 Task: Find connections with filter location Fuzhou with filter topic #Advertisingandmarketingwith filter profile language French with filter current company Serum Institute of India Pvt. Ltd. with filter school Prestige Institute of Management & Research with filter industry Religious Institutions with filter service category DUI Law with filter keywords title Mortgage Loan Processor
Action: Mouse moved to (491, 71)
Screenshot: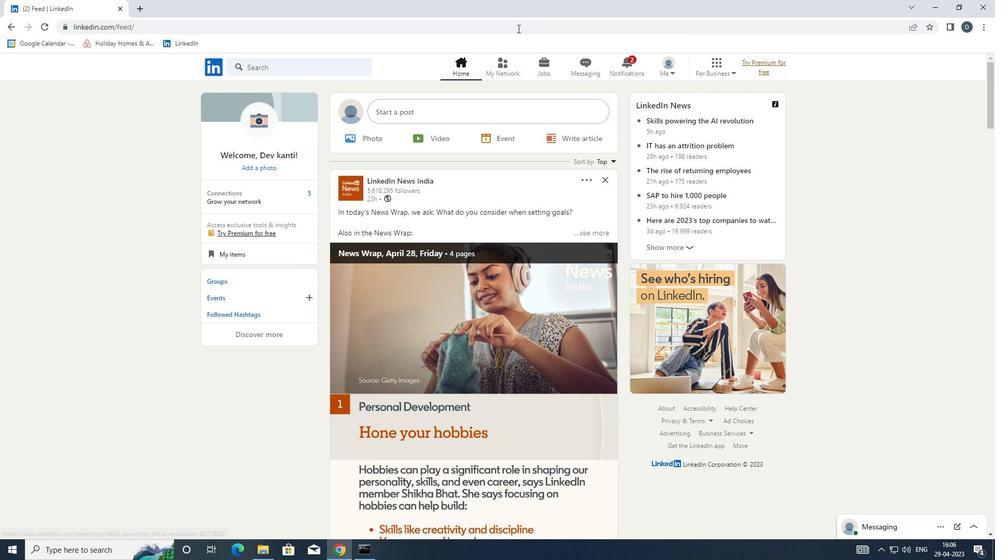
Action: Mouse pressed left at (491, 71)
Screenshot: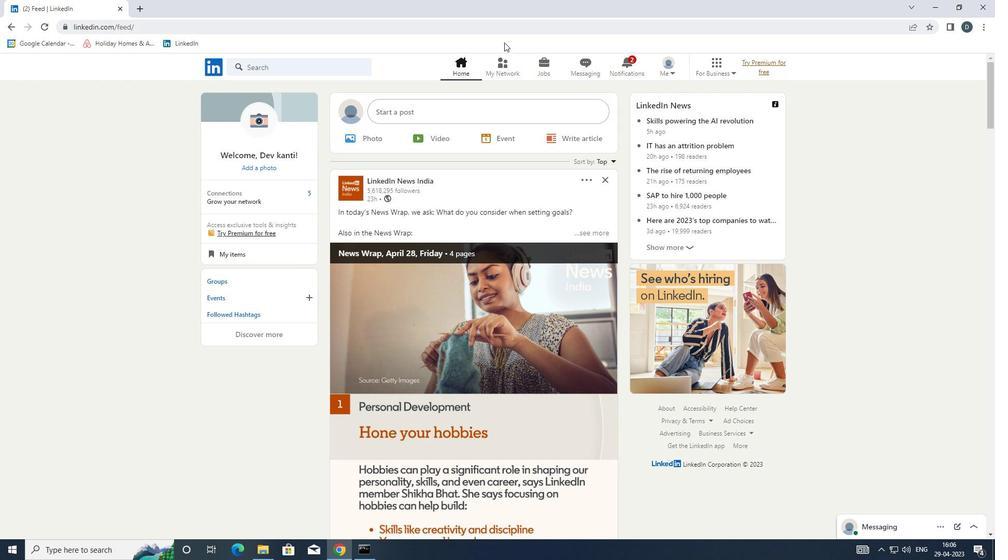 
Action: Mouse moved to (343, 126)
Screenshot: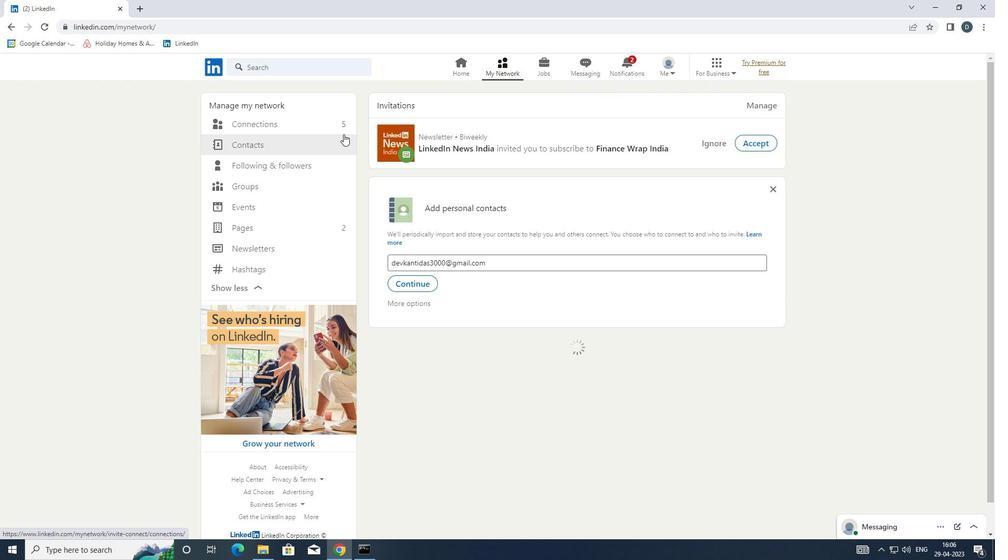 
Action: Mouse pressed left at (343, 126)
Screenshot: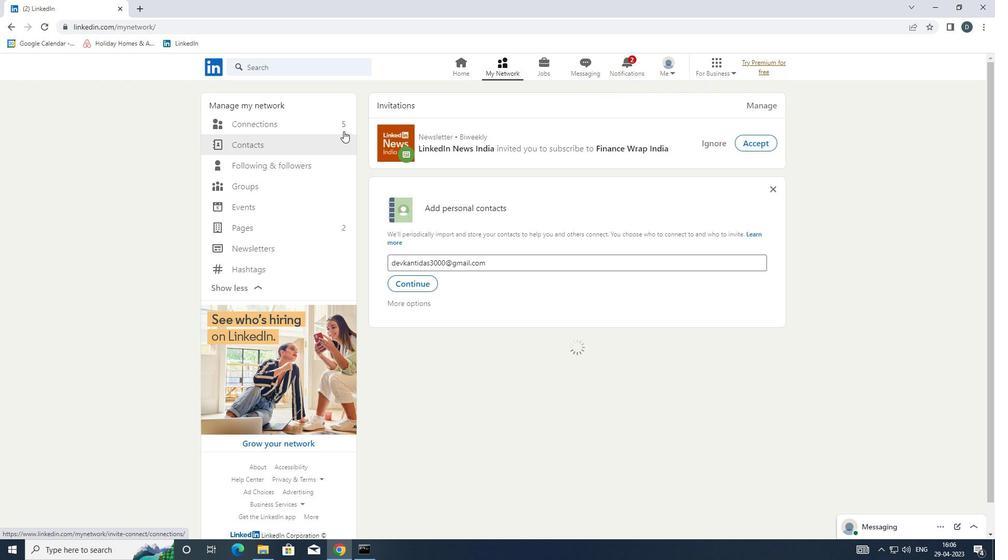 
Action: Mouse moved to (323, 124)
Screenshot: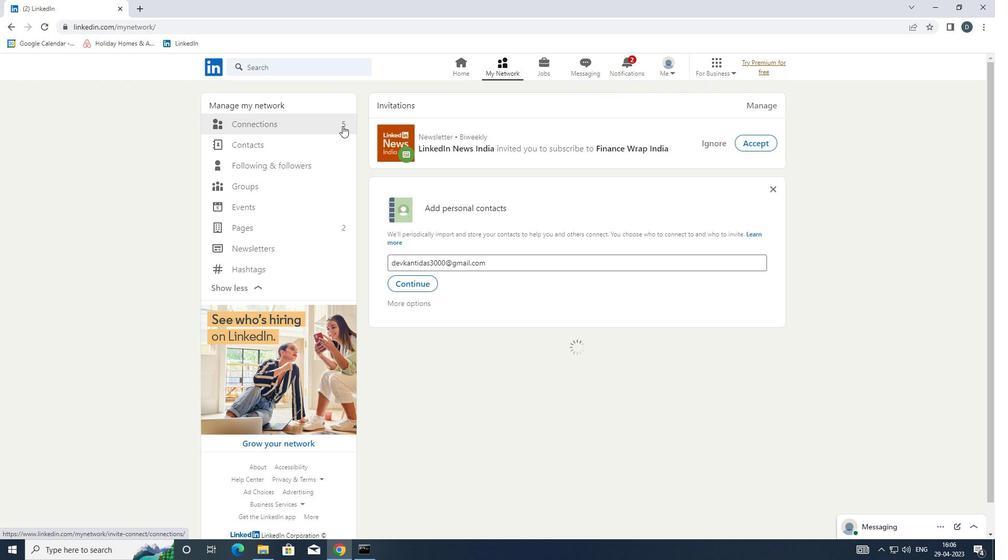 
Action: Mouse pressed left at (323, 124)
Screenshot: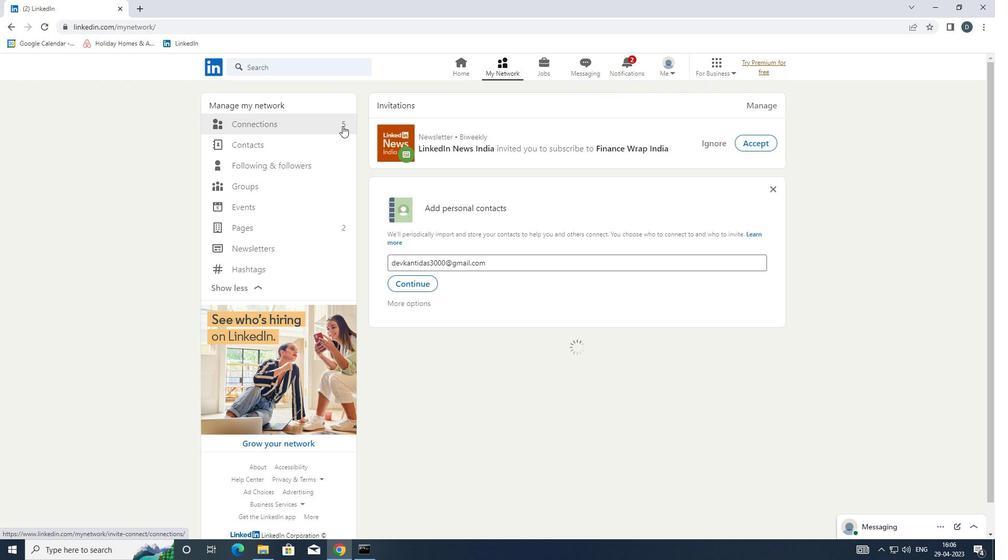
Action: Mouse moved to (569, 125)
Screenshot: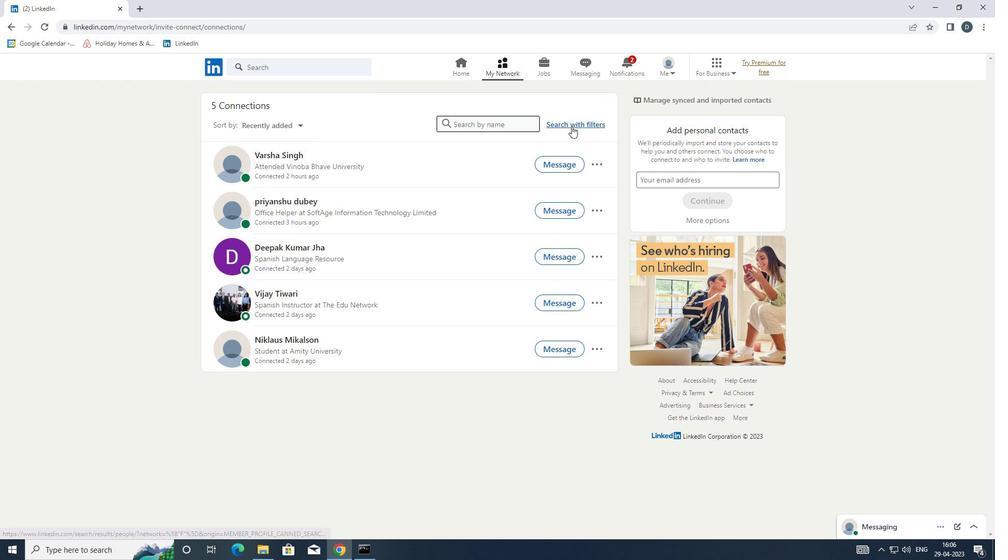 
Action: Mouse pressed left at (569, 125)
Screenshot: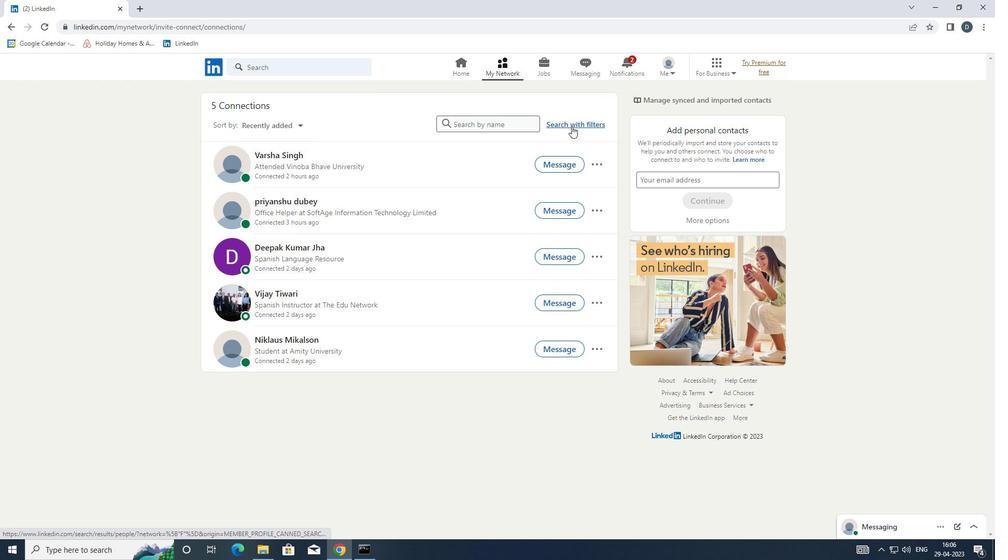 
Action: Mouse moved to (527, 92)
Screenshot: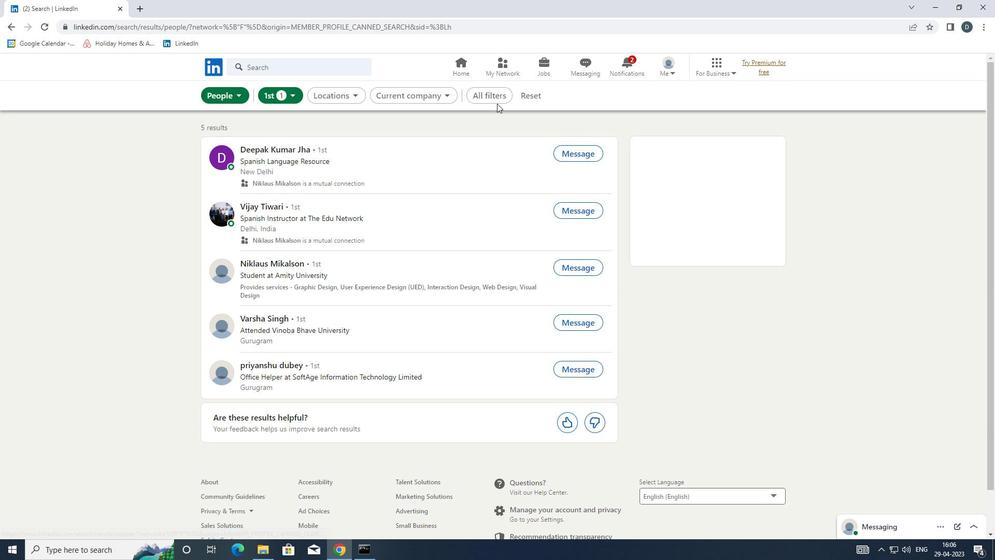 
Action: Mouse pressed left at (527, 92)
Screenshot: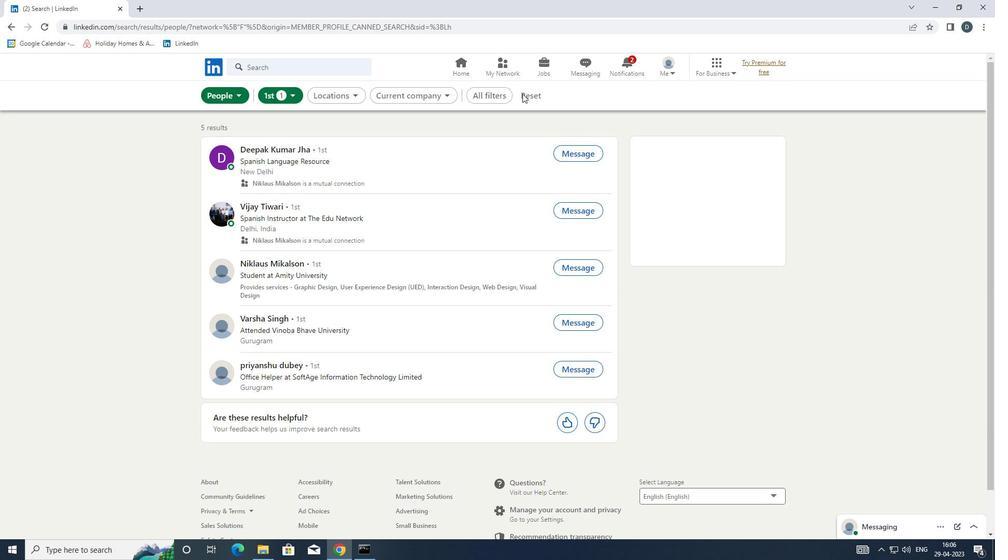 
Action: Mouse moved to (523, 93)
Screenshot: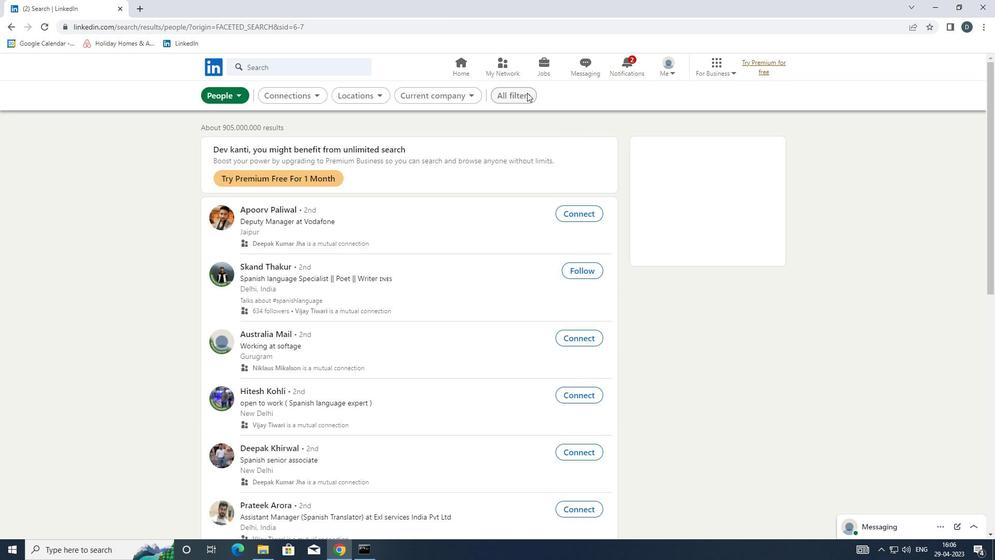 
Action: Mouse pressed left at (523, 93)
Screenshot: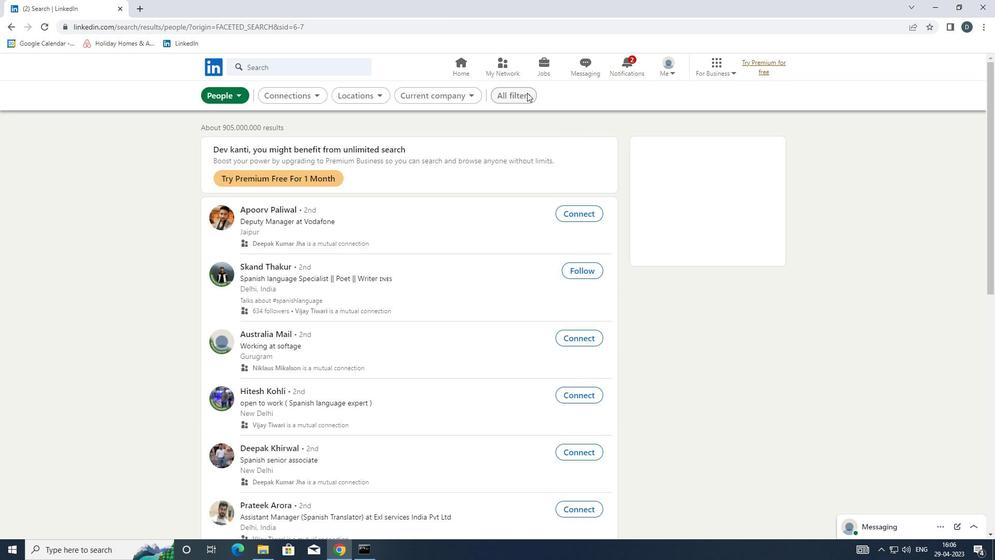 
Action: Mouse moved to (865, 275)
Screenshot: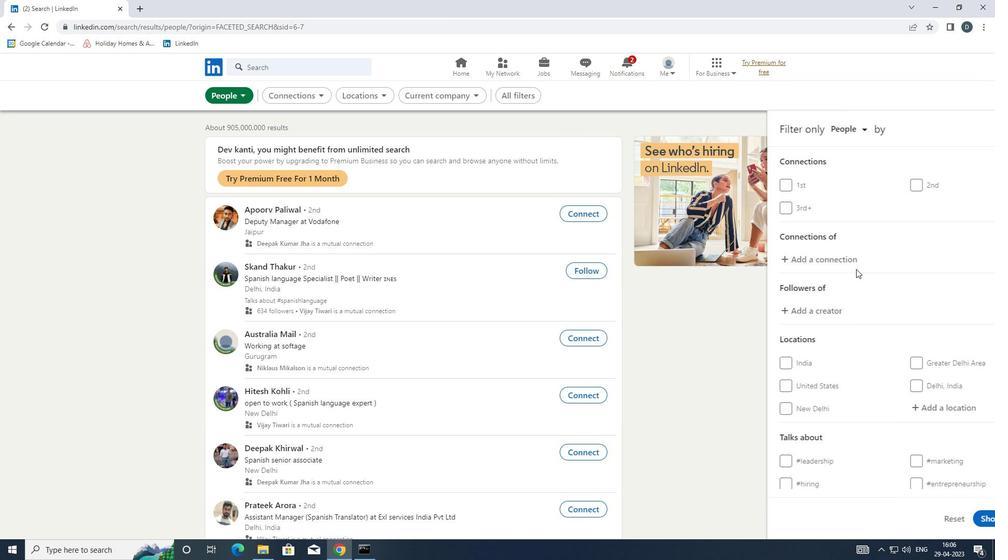 
Action: Mouse scrolled (865, 275) with delta (0, 0)
Screenshot: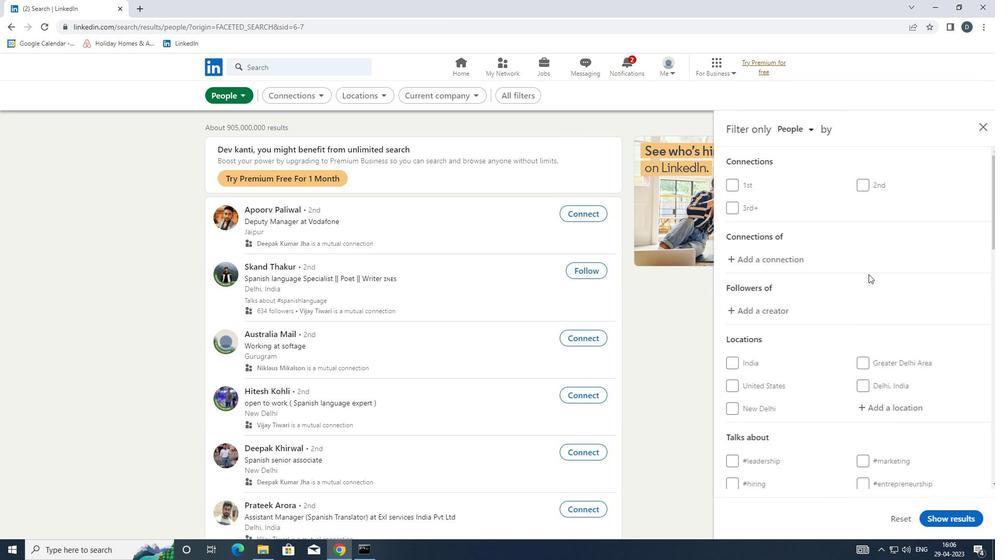 
Action: Mouse scrolled (865, 275) with delta (0, 0)
Screenshot: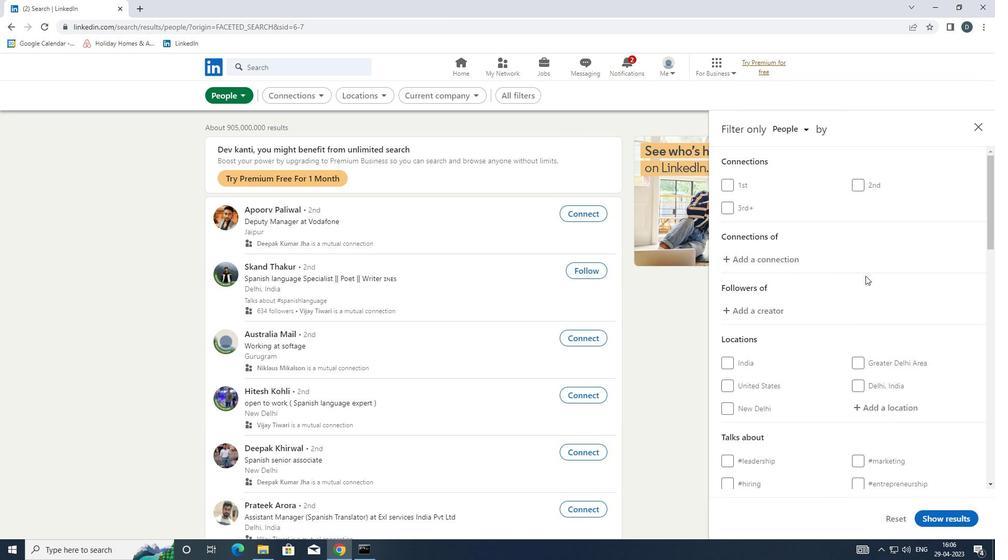 
Action: Mouse moved to (877, 301)
Screenshot: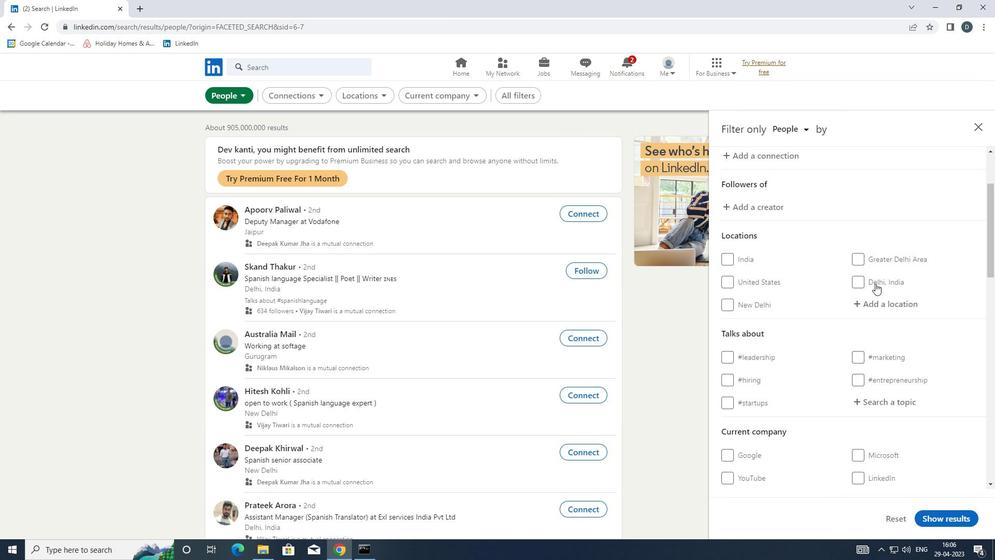 
Action: Mouse pressed left at (877, 301)
Screenshot: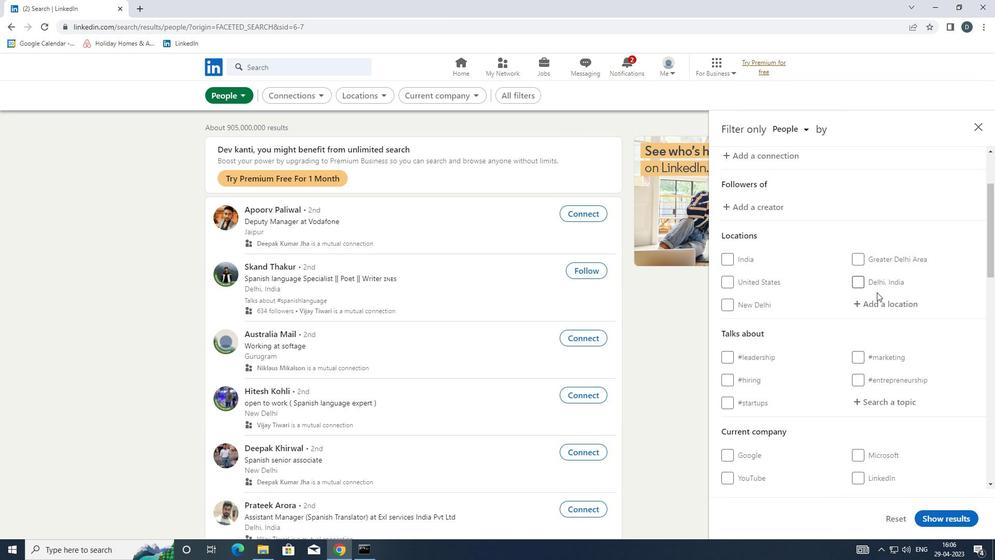 
Action: Key pressed <Key.shift_r>Fuzhou<Key.down><Key.enter>
Screenshot: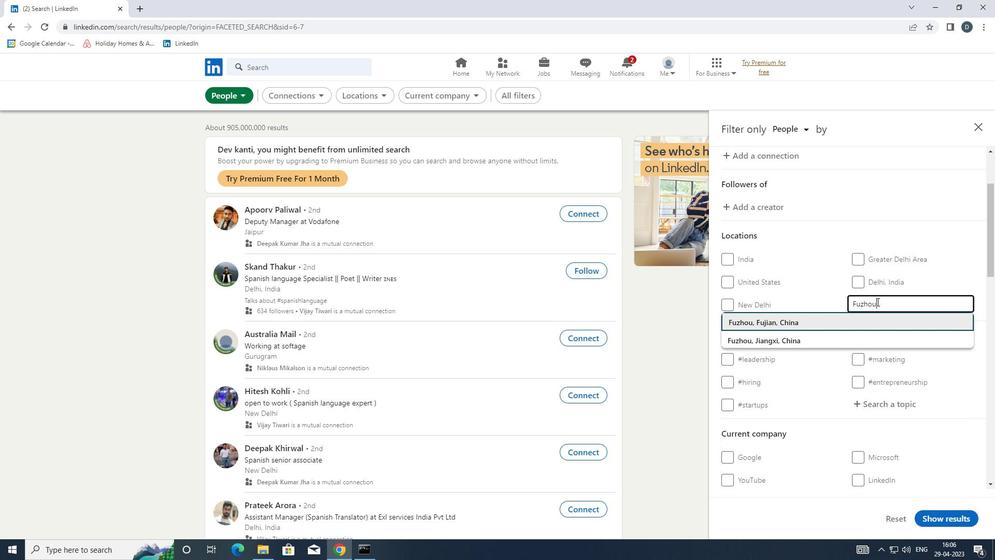 
Action: Mouse moved to (877, 309)
Screenshot: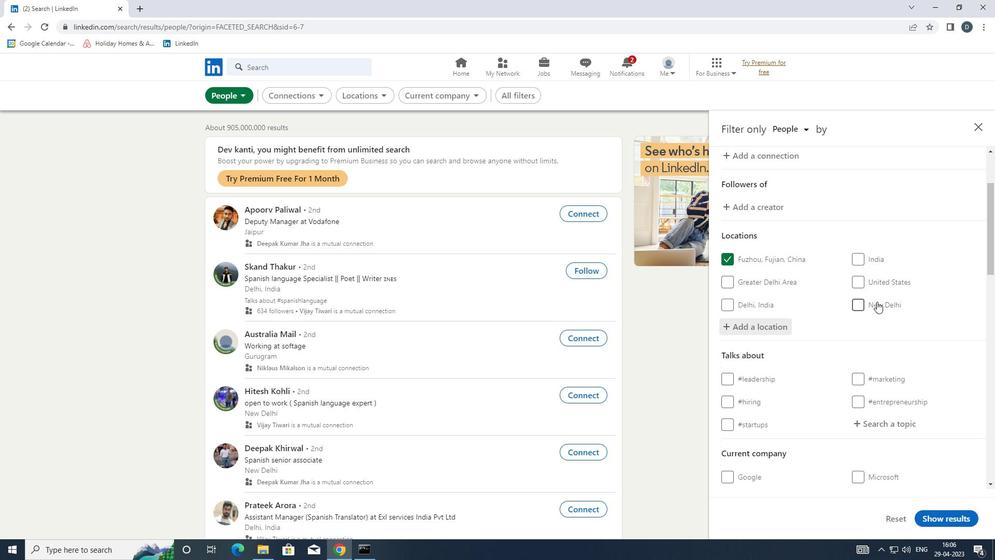 
Action: Mouse scrolled (877, 309) with delta (0, 0)
Screenshot: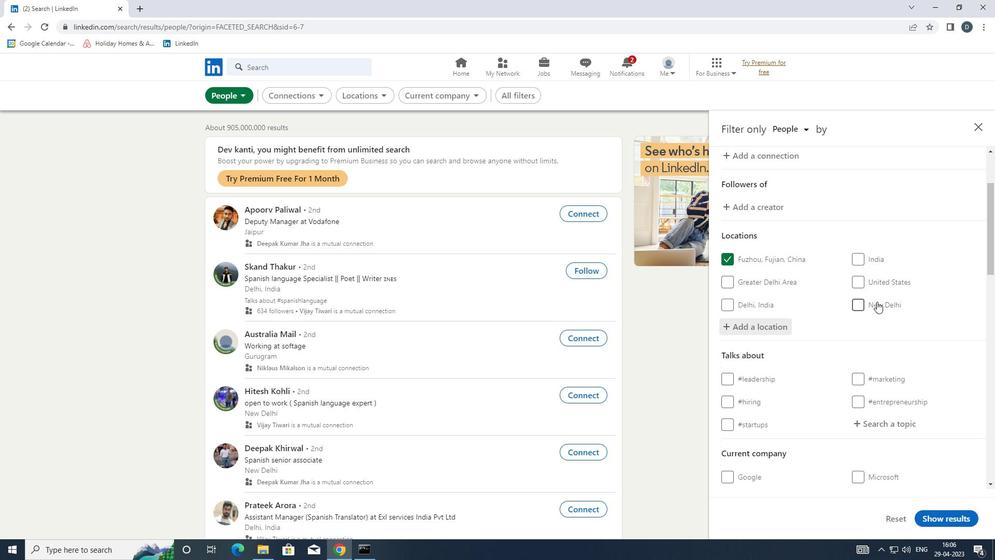 
Action: Mouse moved to (878, 311)
Screenshot: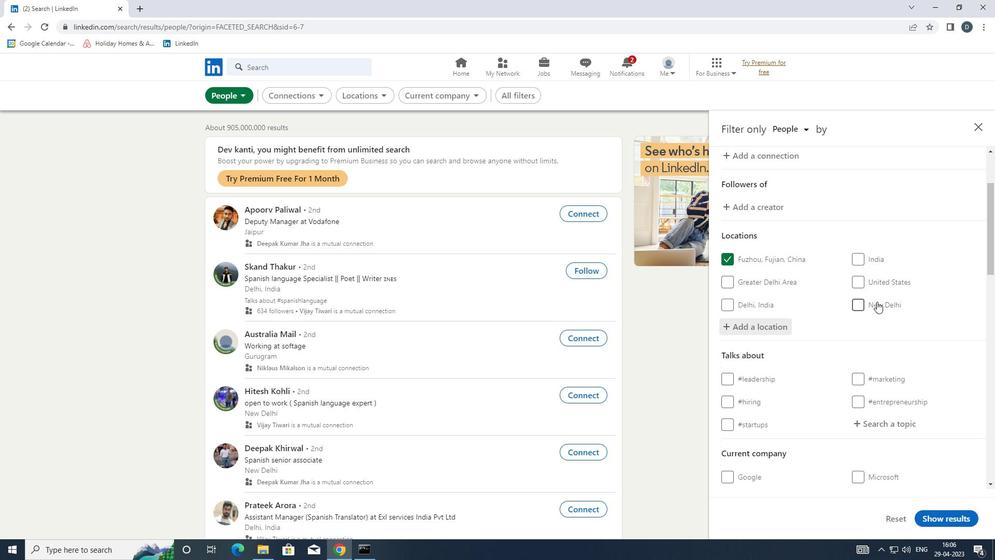 
Action: Mouse scrolled (878, 310) with delta (0, 0)
Screenshot: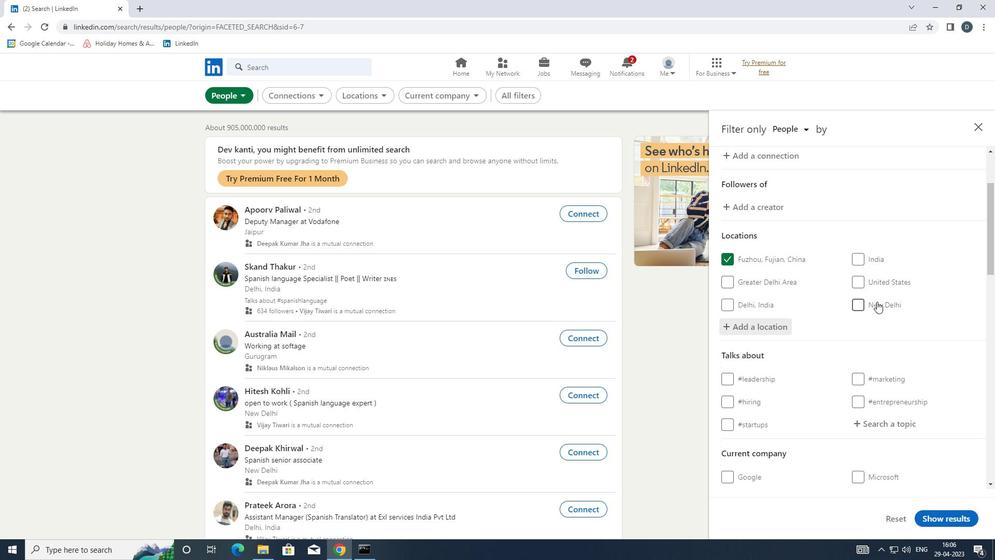 
Action: Mouse moved to (871, 319)
Screenshot: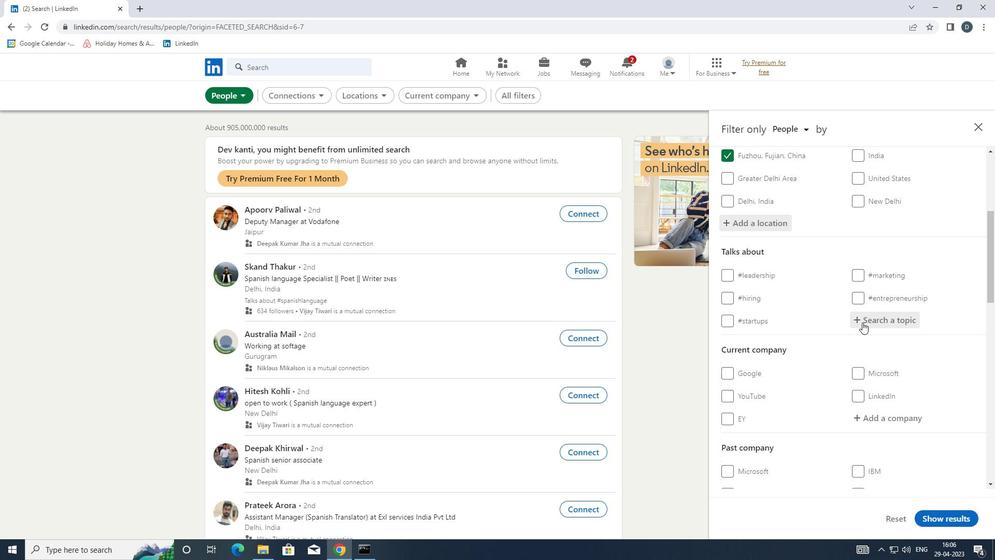 
Action: Mouse pressed left at (871, 319)
Screenshot: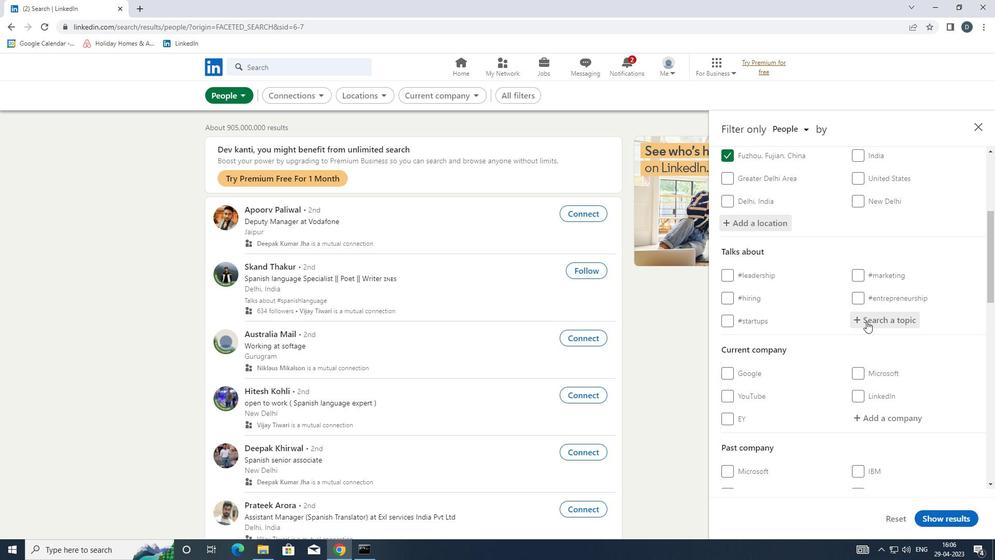 
Action: Key pressed <Key.shift>#<Key.shift>ADVERTISN<Key.backspace>INGANDMARKETING
Screenshot: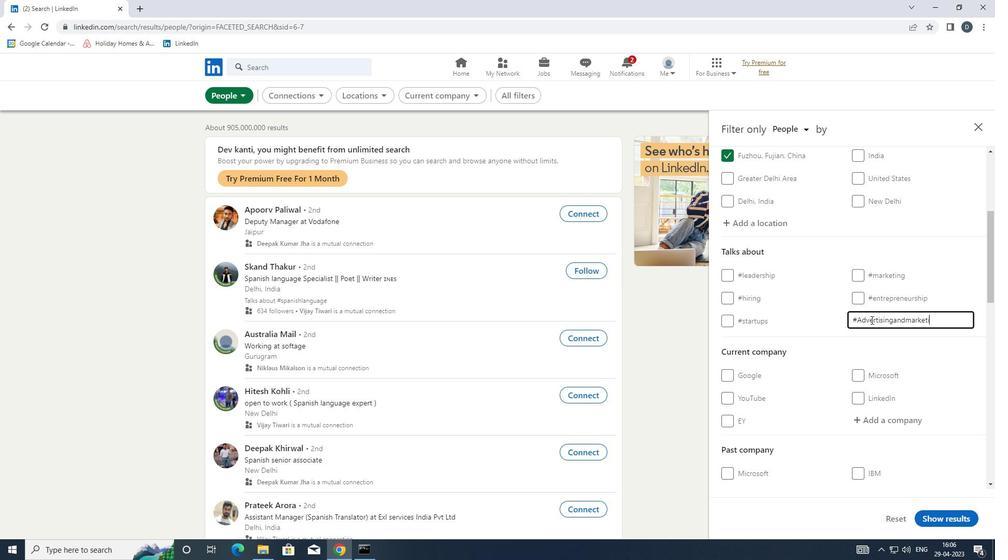 
Action: Mouse moved to (885, 274)
Screenshot: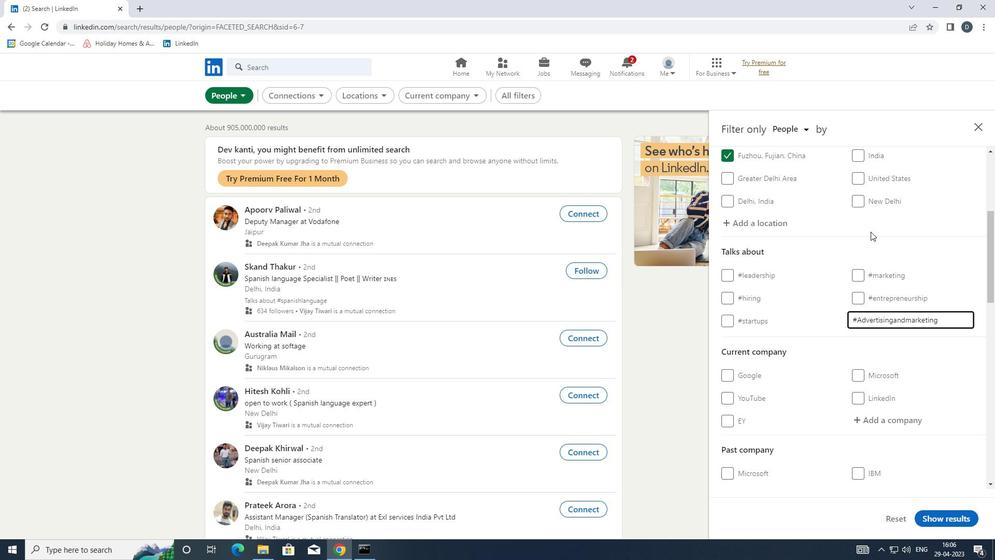 
Action: Mouse scrolled (885, 273) with delta (0, 0)
Screenshot: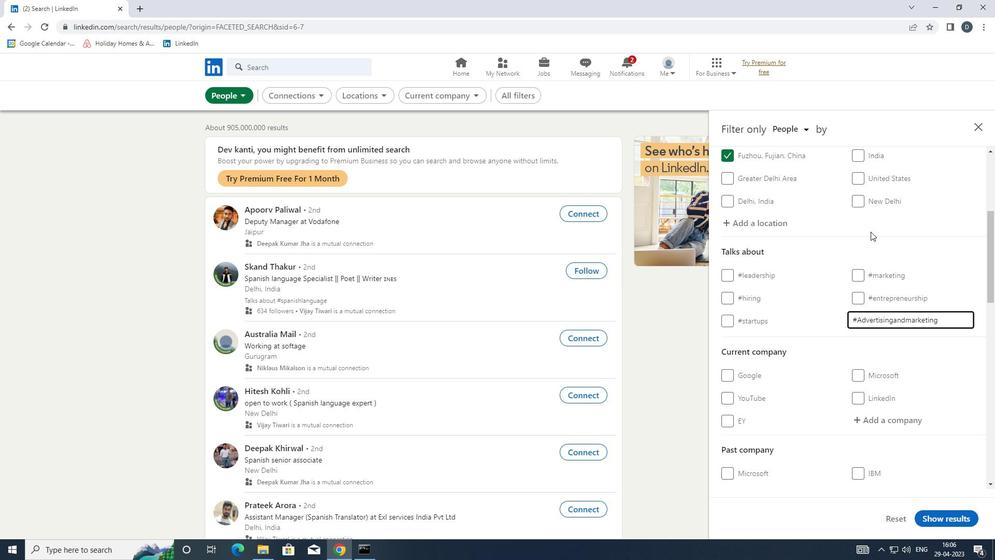 
Action: Mouse moved to (888, 285)
Screenshot: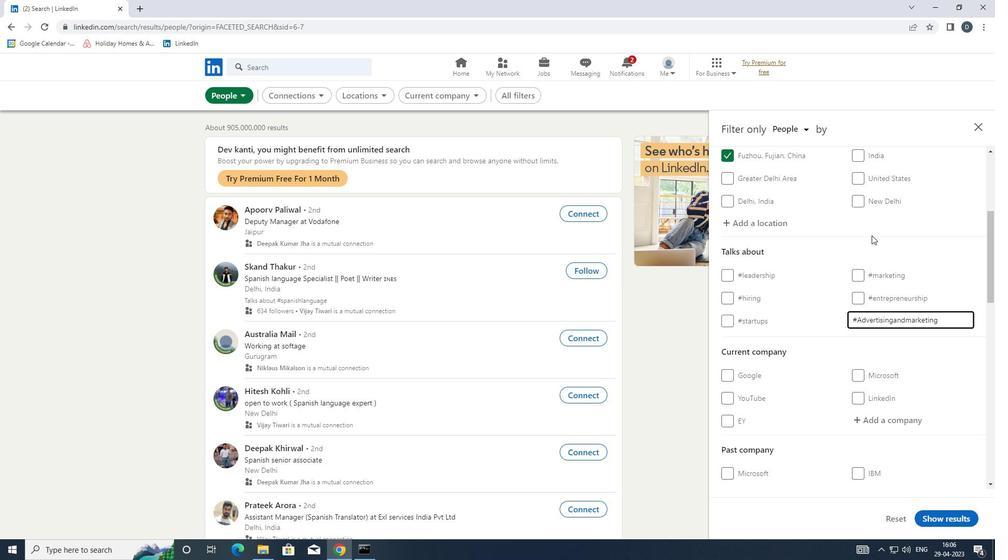 
Action: Mouse scrolled (888, 285) with delta (0, 0)
Screenshot: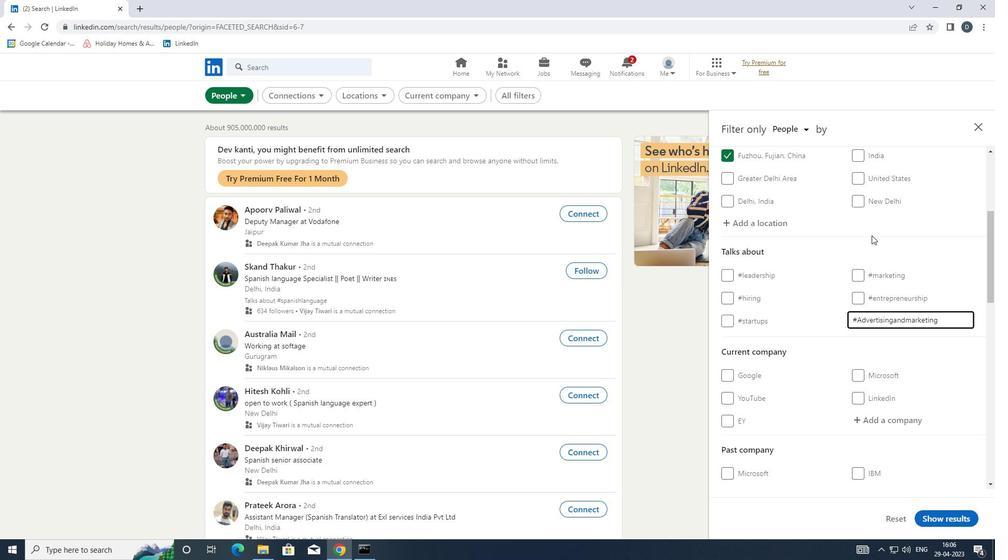 
Action: Mouse moved to (889, 288)
Screenshot: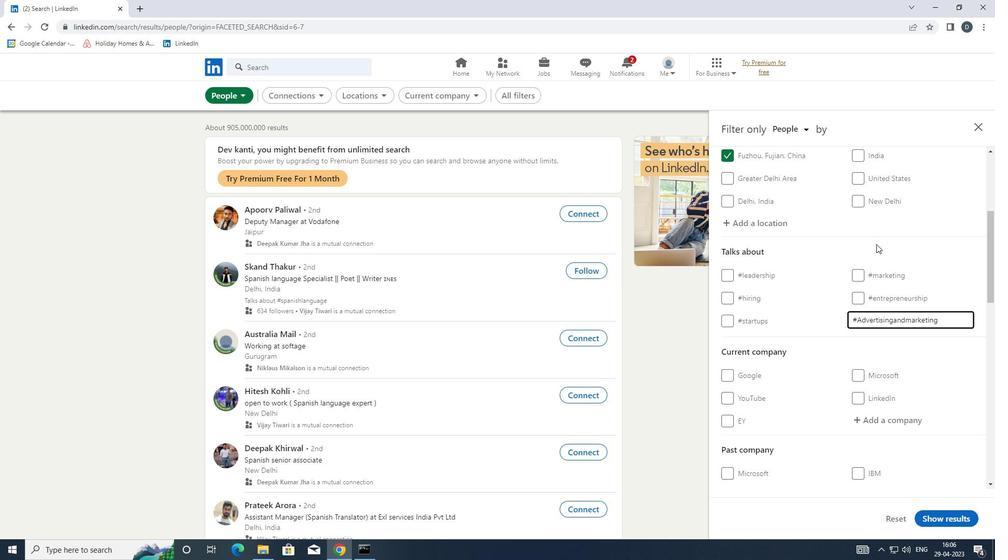 
Action: Mouse scrolled (889, 288) with delta (0, 0)
Screenshot: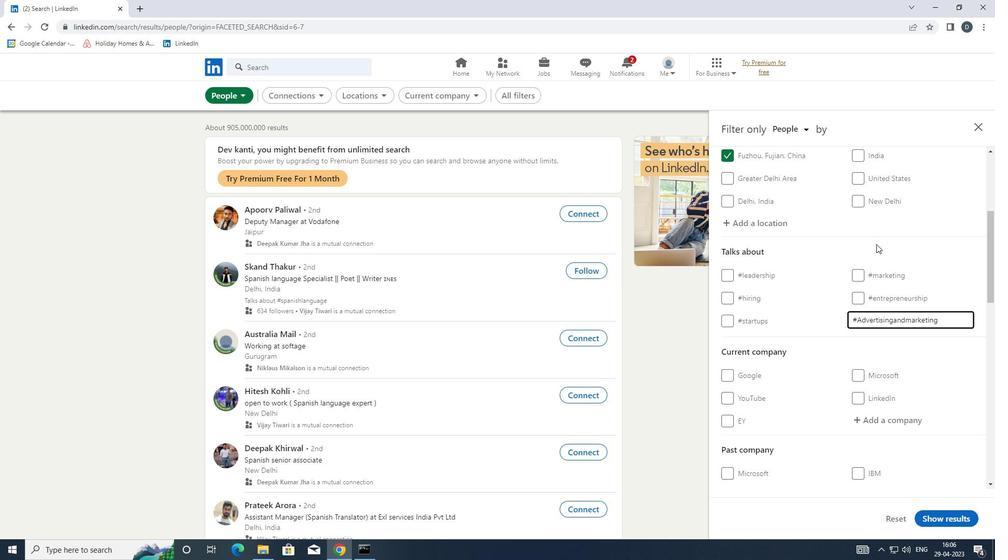 
Action: Mouse moved to (890, 288)
Screenshot: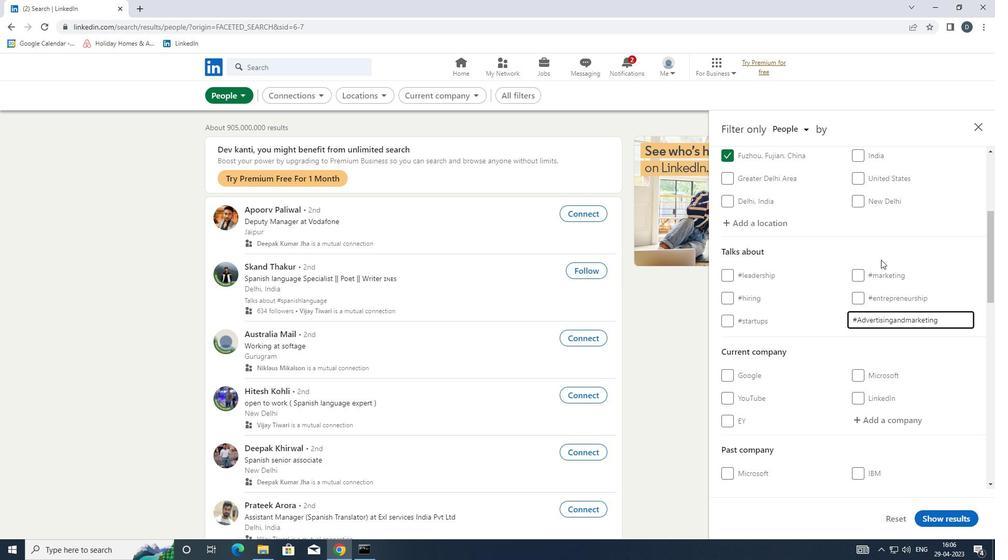 
Action: Mouse scrolled (890, 288) with delta (0, 0)
Screenshot: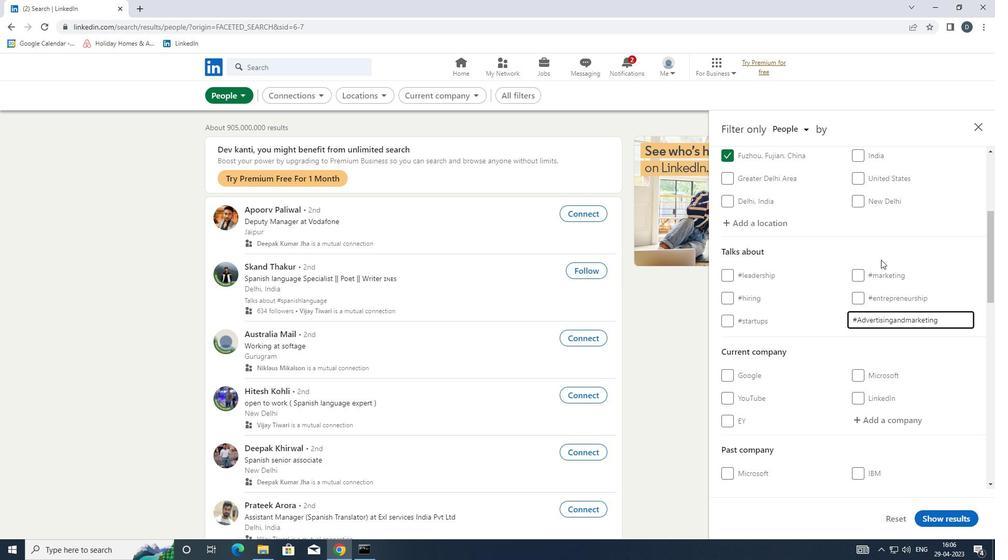 
Action: Mouse scrolled (890, 288) with delta (0, 0)
Screenshot: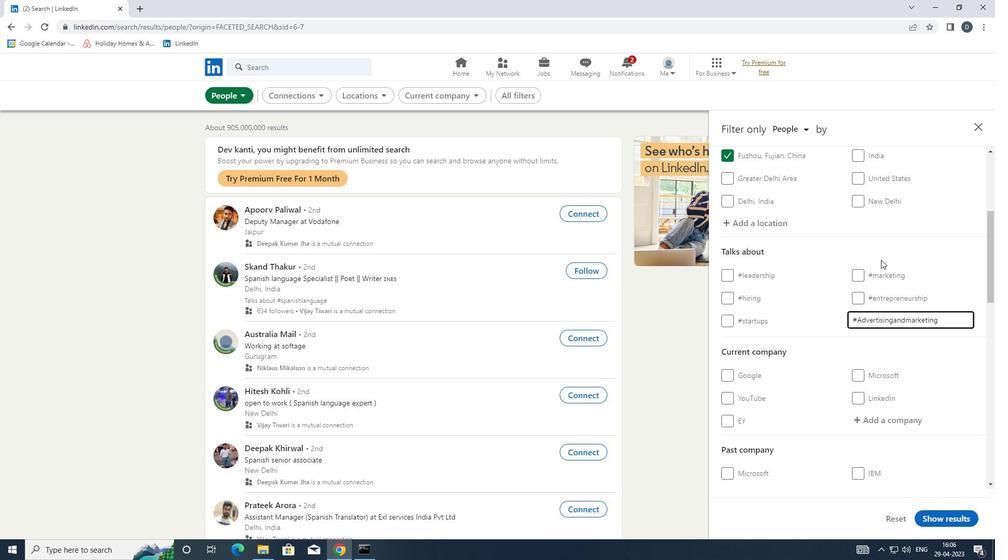 
Action: Mouse moved to (890, 289)
Screenshot: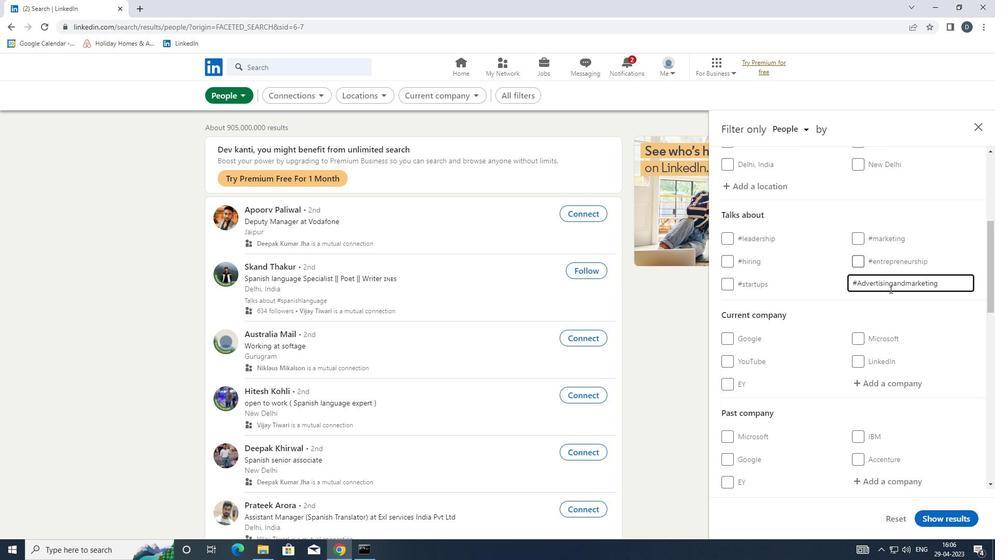 
Action: Mouse scrolled (890, 289) with delta (0, 0)
Screenshot: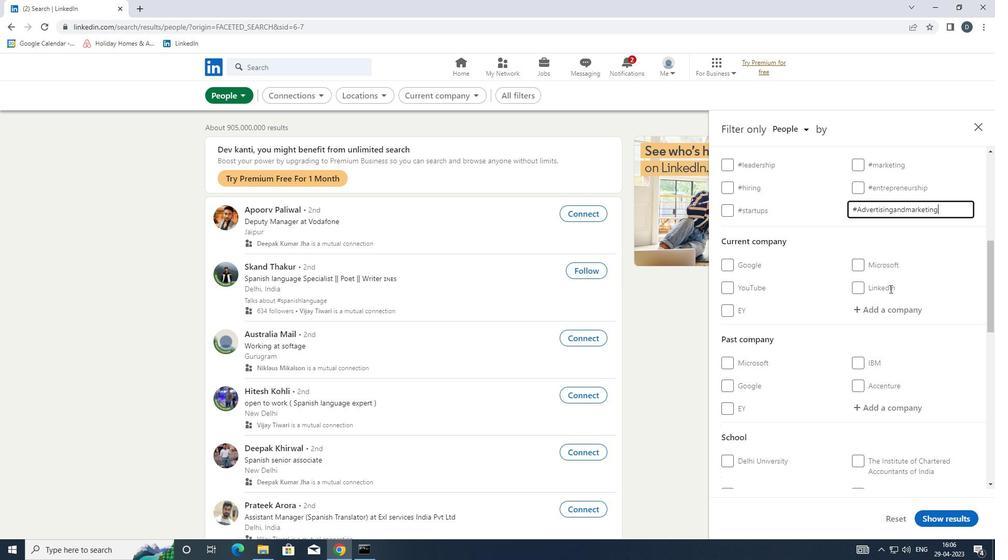 
Action: Mouse scrolled (890, 289) with delta (0, 0)
Screenshot: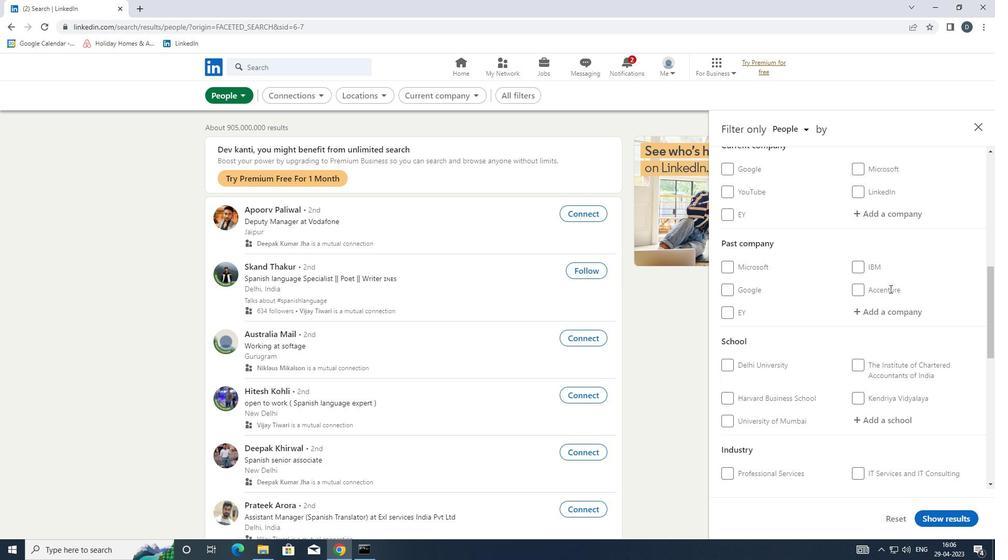 
Action: Mouse scrolled (890, 289) with delta (0, 0)
Screenshot: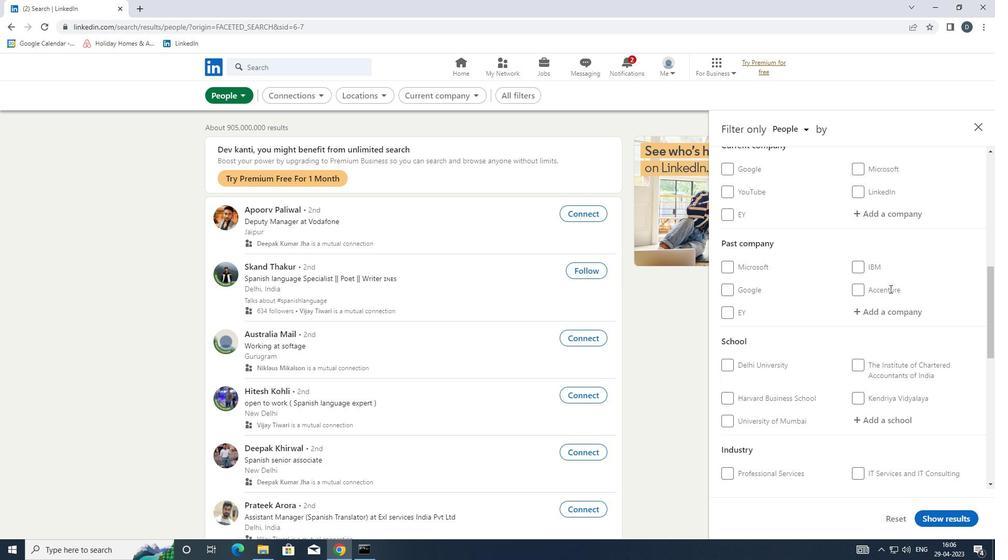 
Action: Mouse scrolled (890, 289) with delta (0, 0)
Screenshot: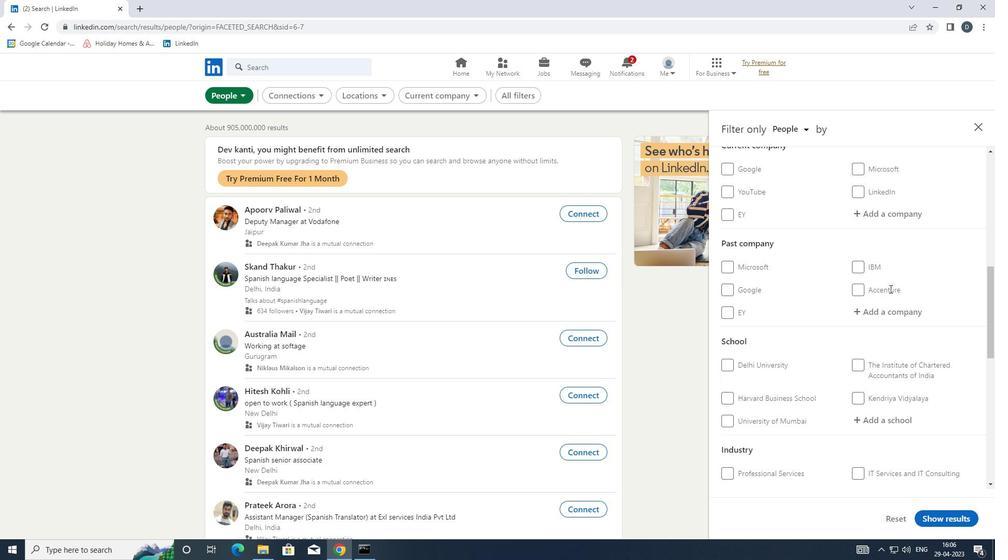 
Action: Mouse moved to (888, 292)
Screenshot: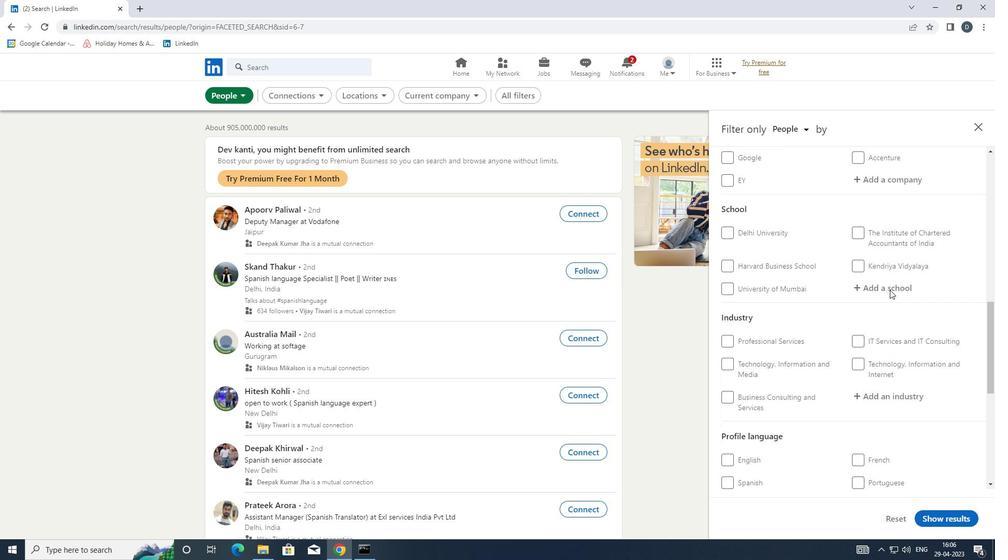 
Action: Mouse scrolled (888, 291) with delta (0, 0)
Screenshot: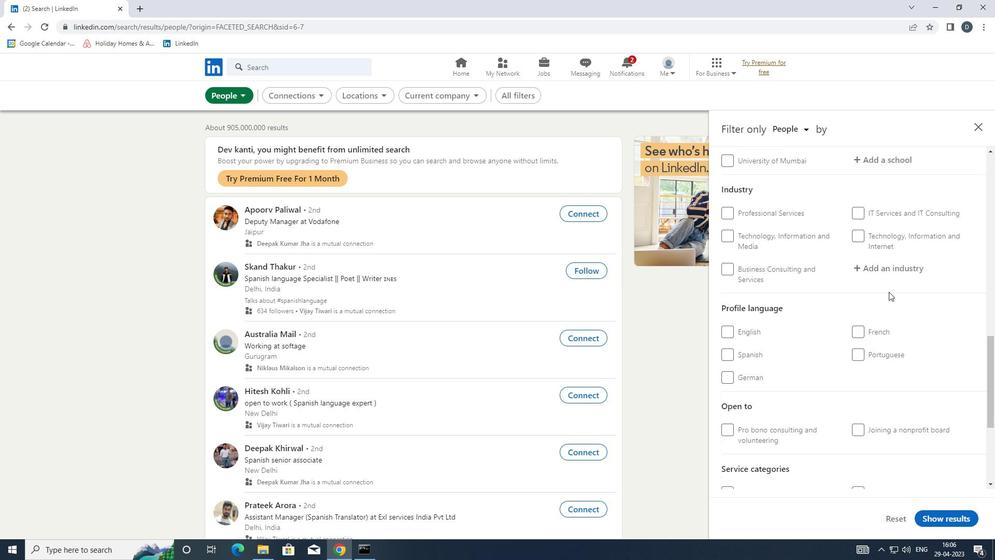 
Action: Mouse scrolled (888, 291) with delta (0, 0)
Screenshot: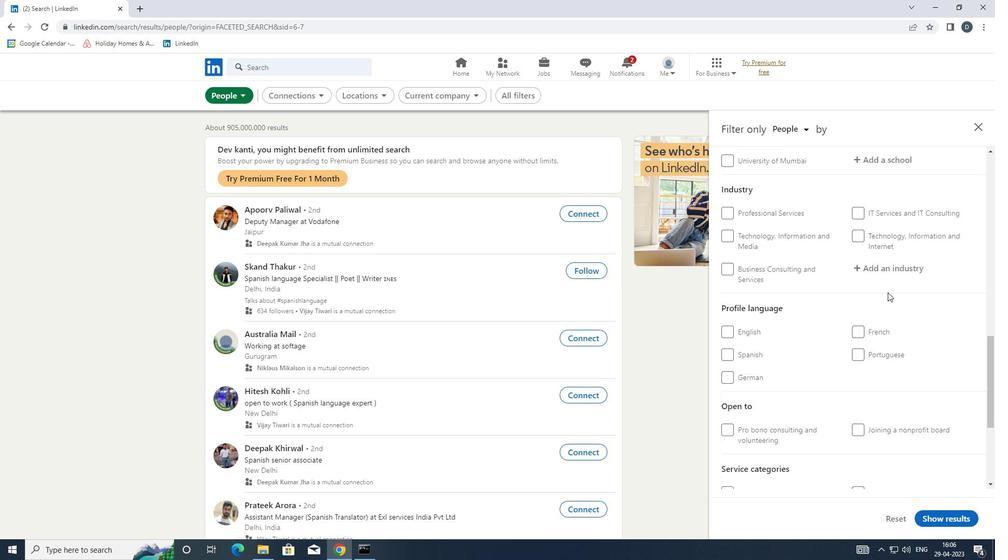 
Action: Mouse moved to (876, 228)
Screenshot: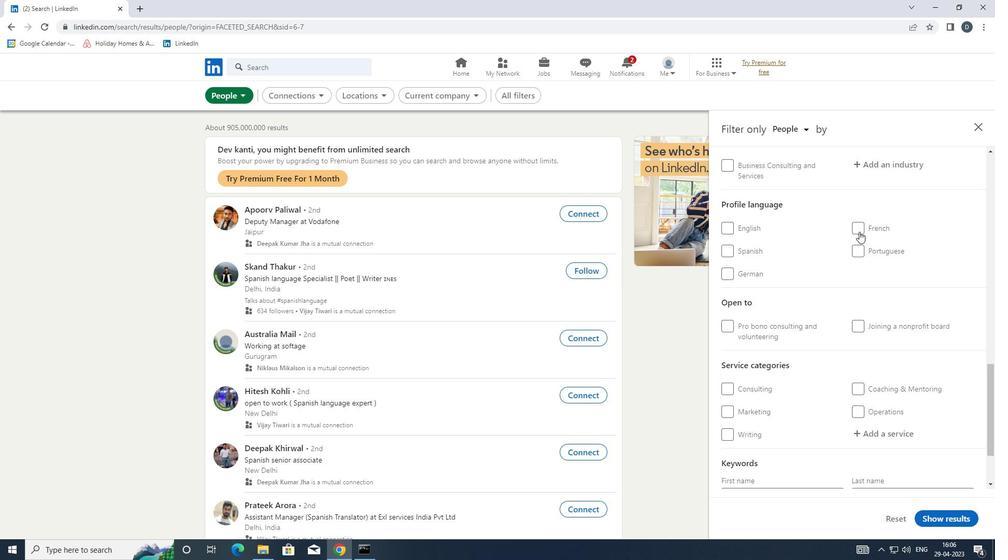 
Action: Mouse pressed left at (876, 228)
Screenshot: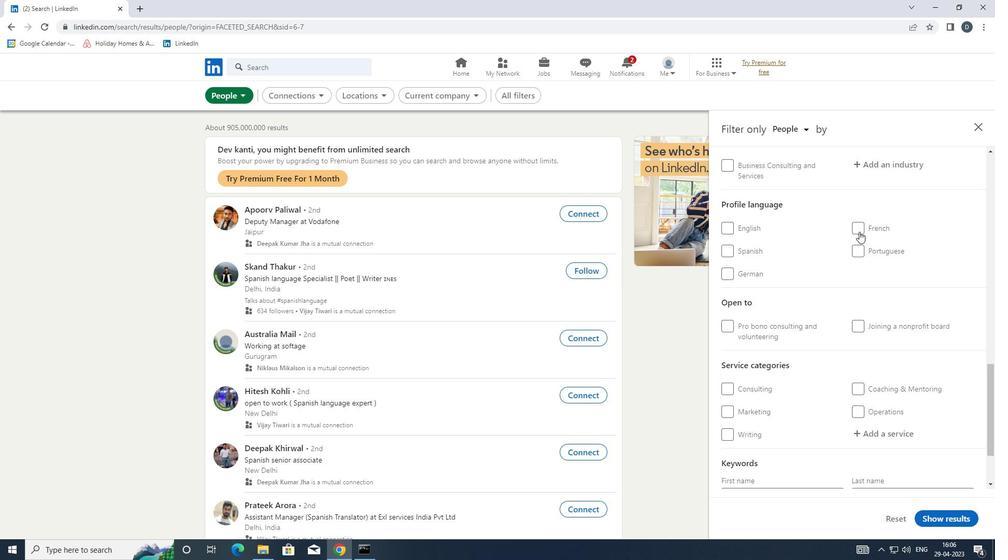 
Action: Mouse moved to (866, 236)
Screenshot: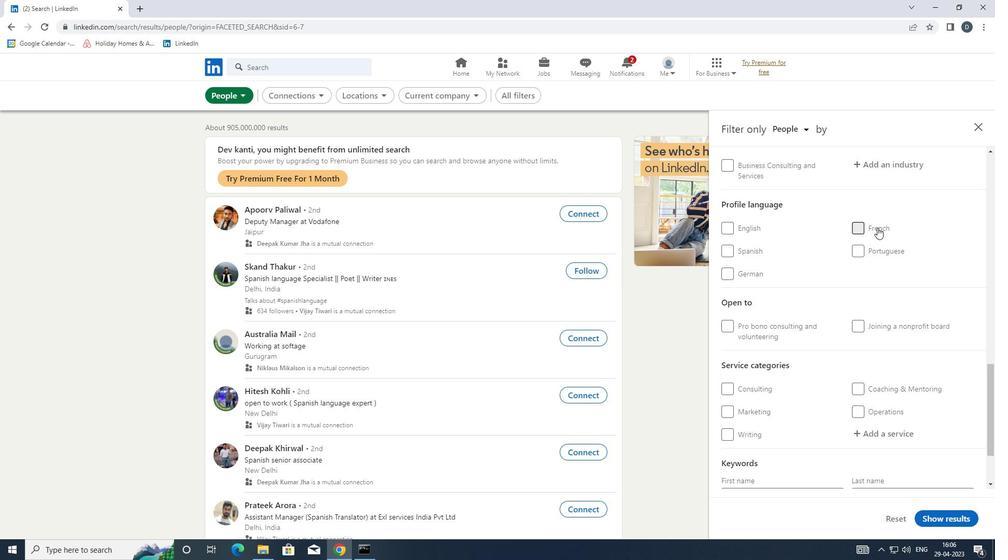 
Action: Mouse scrolled (866, 237) with delta (0, 0)
Screenshot: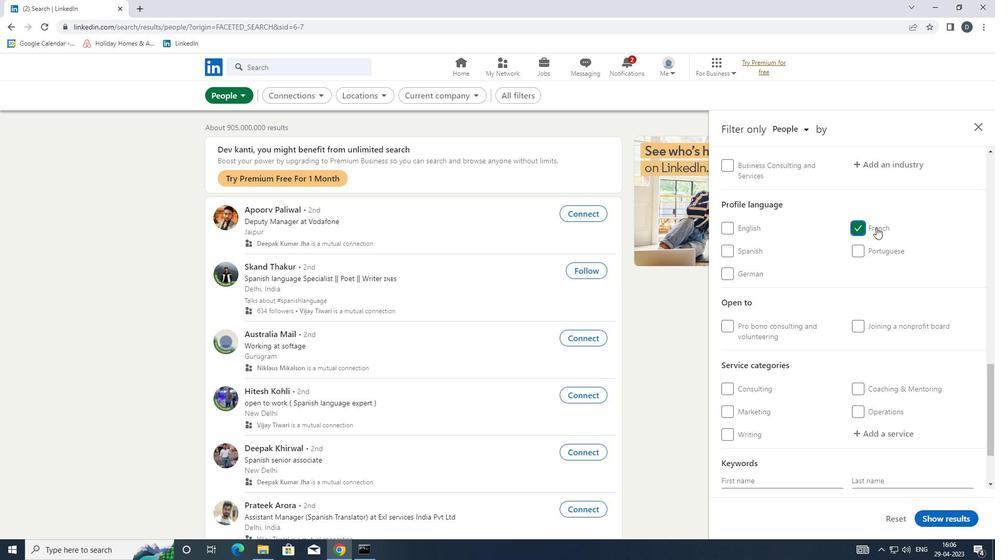 
Action: Mouse scrolled (866, 237) with delta (0, 0)
Screenshot: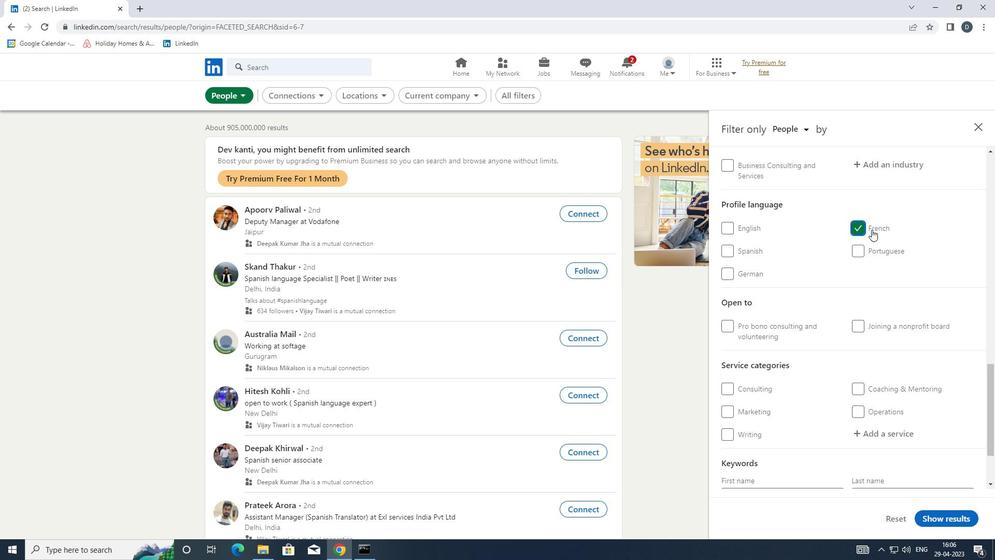 
Action: Mouse scrolled (866, 237) with delta (0, 0)
Screenshot: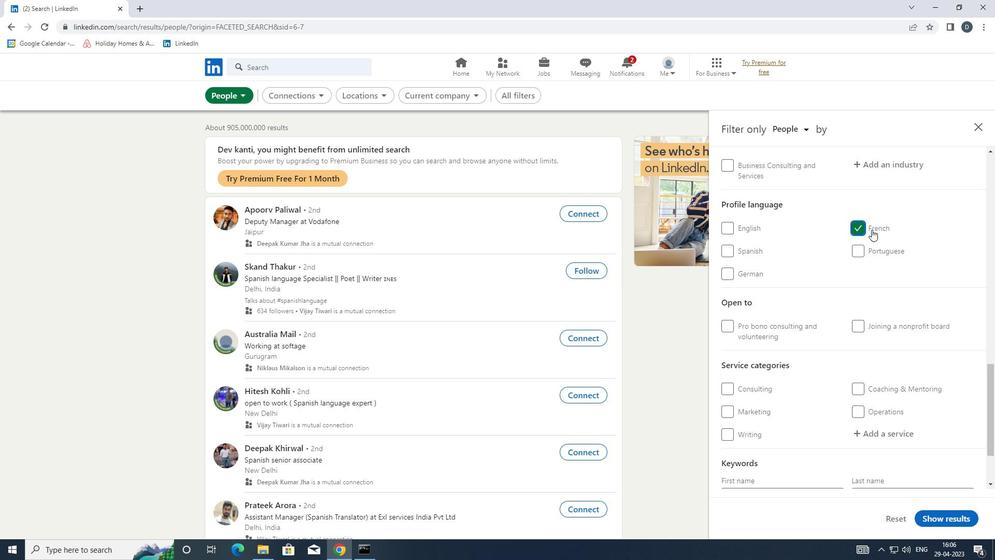
Action: Mouse scrolled (866, 237) with delta (0, 0)
Screenshot: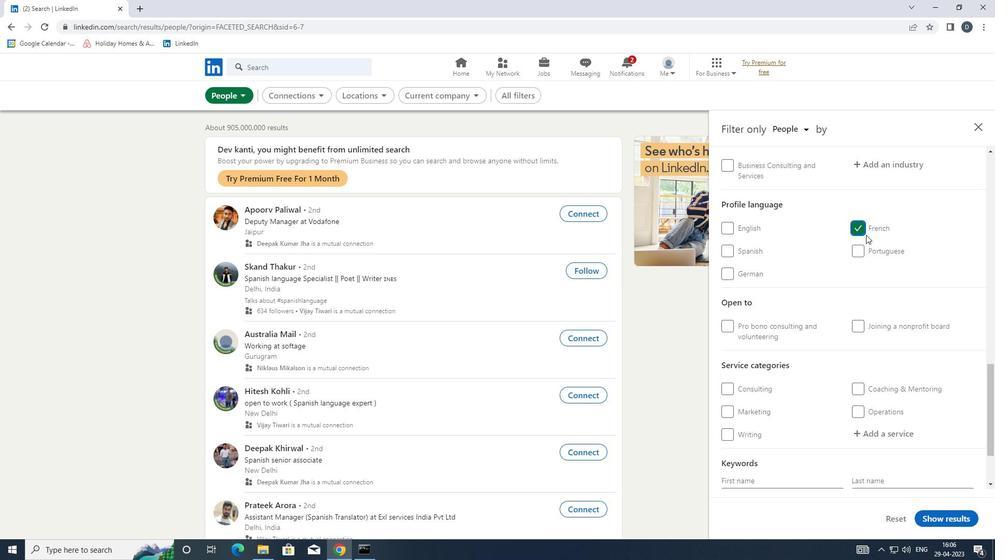
Action: Mouse scrolled (866, 237) with delta (0, 0)
Screenshot: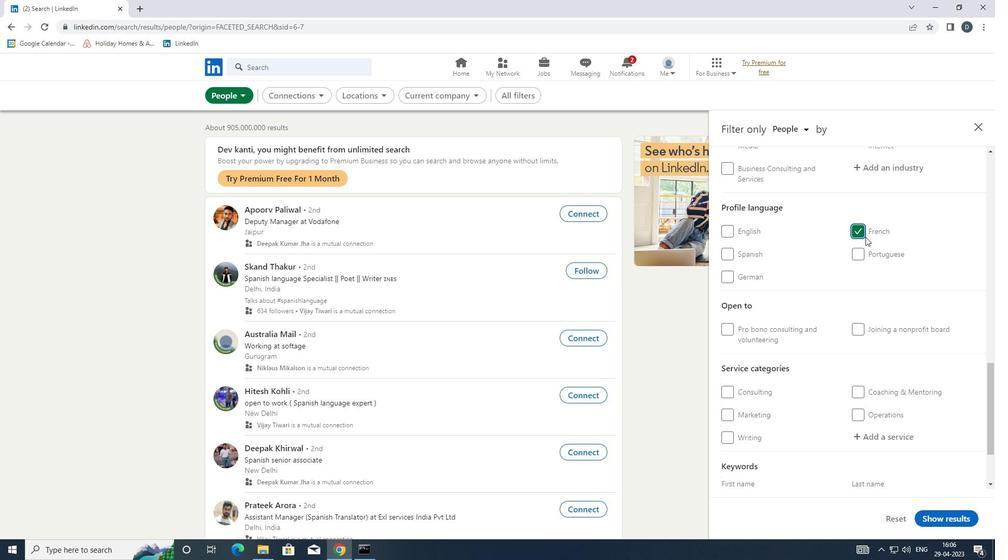 
Action: Mouse scrolled (866, 237) with delta (0, 0)
Screenshot: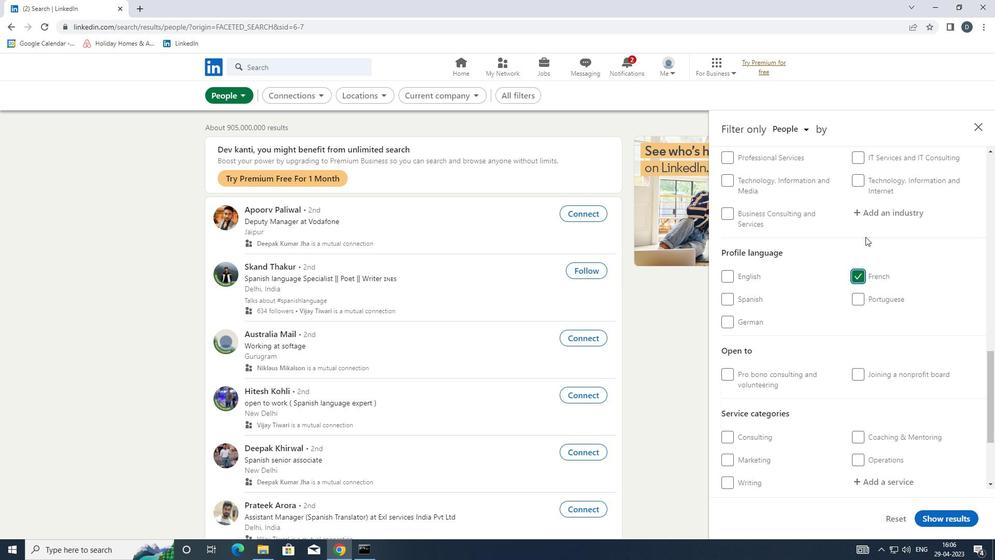 
Action: Mouse moved to (870, 255)
Screenshot: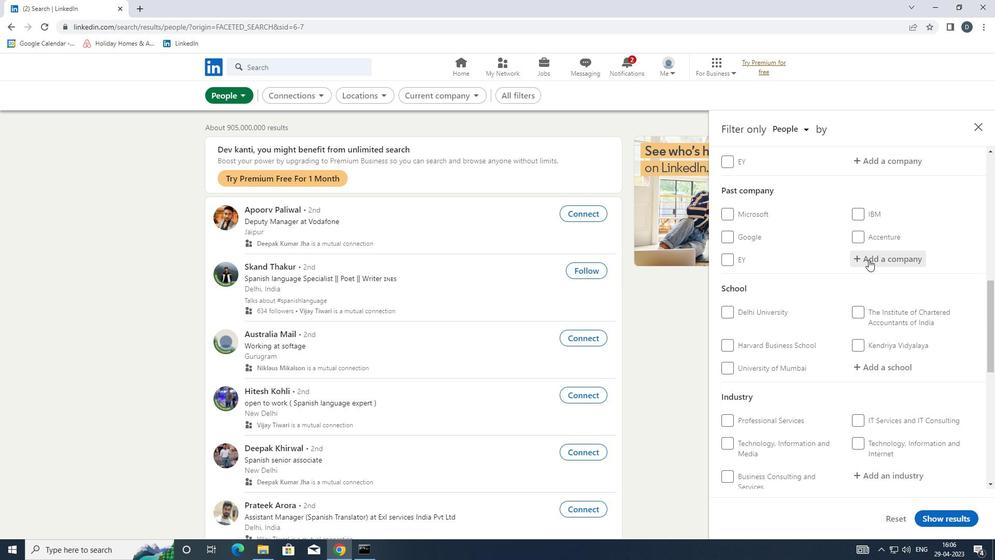 
Action: Mouse scrolled (870, 255) with delta (0, 0)
Screenshot: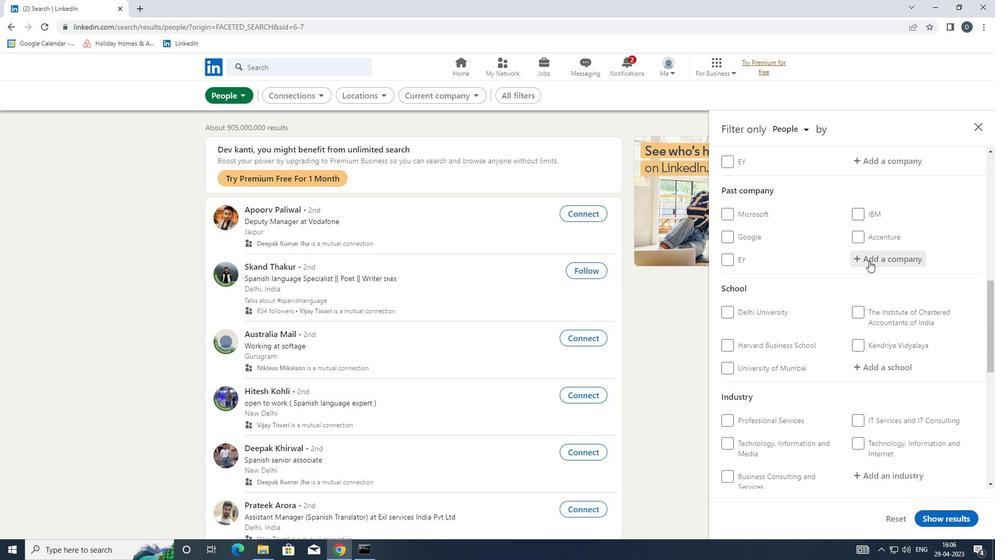 
Action: Mouse scrolled (870, 255) with delta (0, 0)
Screenshot: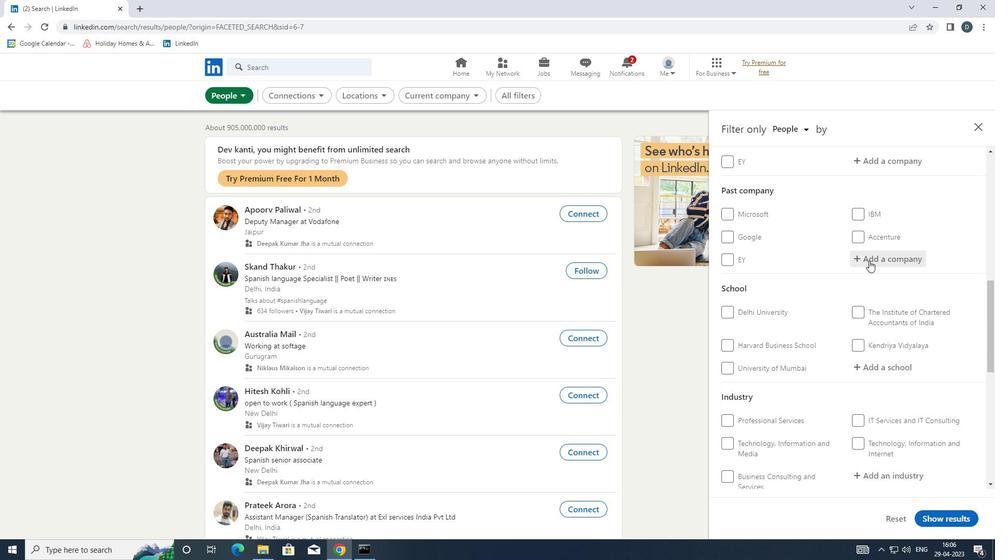 
Action: Mouse moved to (873, 262)
Screenshot: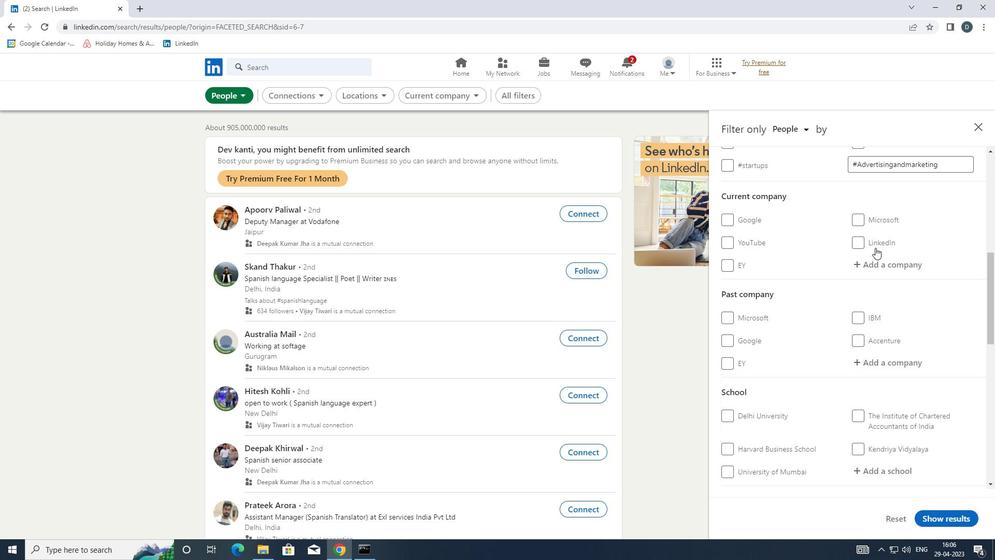 
Action: Mouse pressed left at (873, 262)
Screenshot: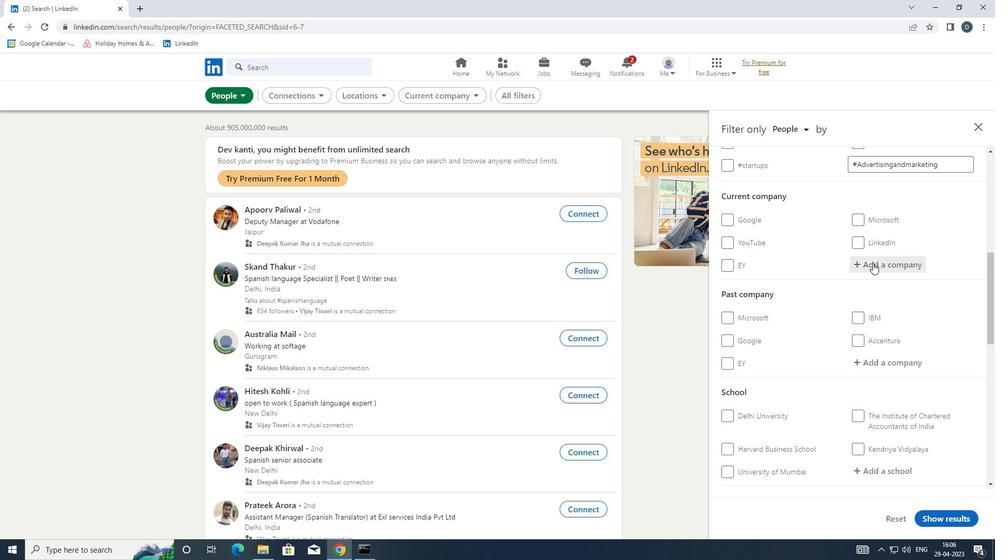
Action: Key pressed <Key.shift><Key.shift>SERUM
Screenshot: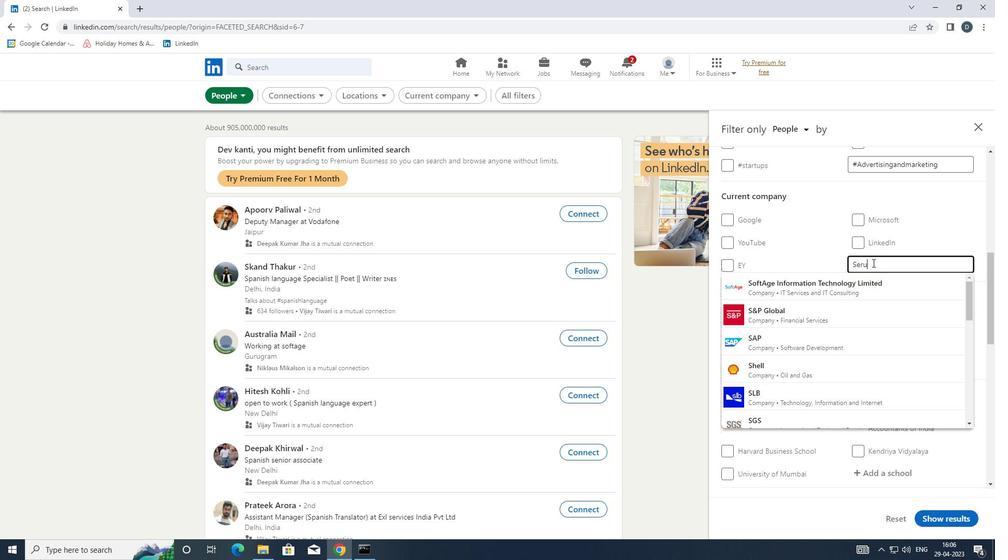 
Action: Mouse moved to (871, 284)
Screenshot: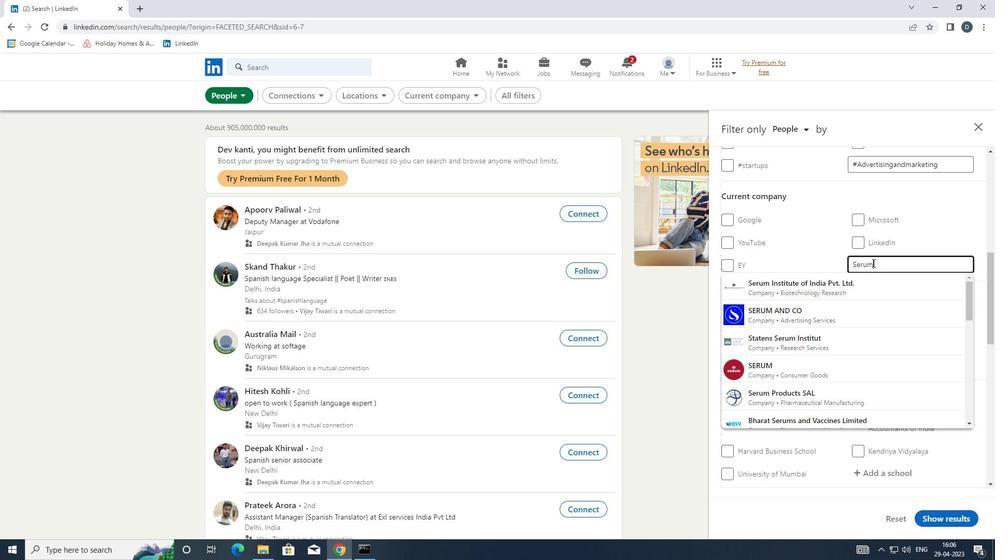 
Action: Mouse pressed left at (871, 284)
Screenshot: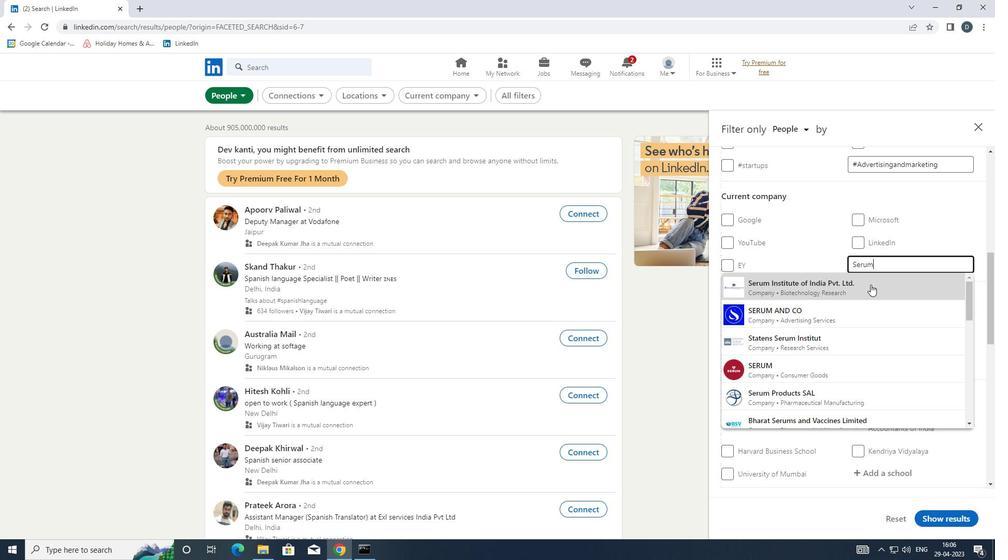 
Action: Mouse scrolled (871, 284) with delta (0, 0)
Screenshot: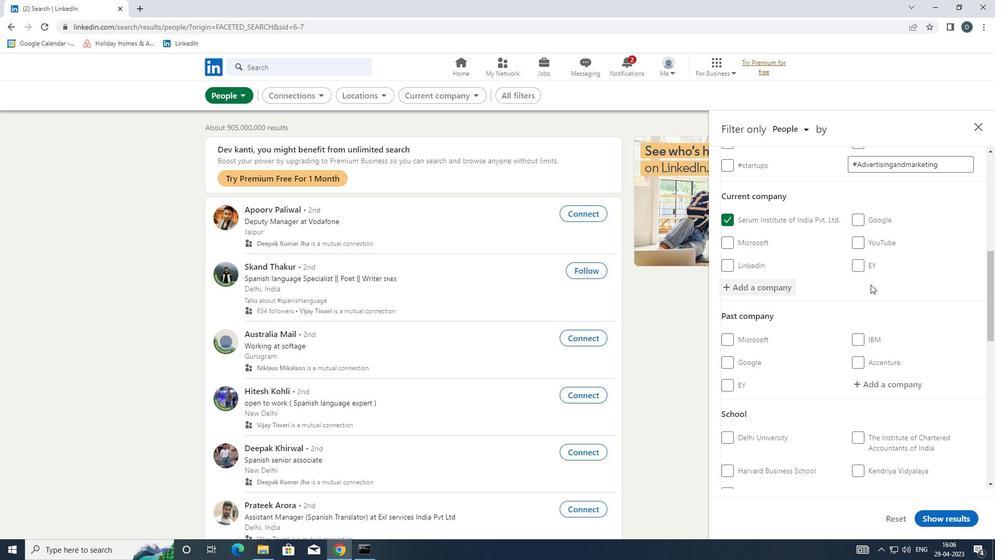 
Action: Mouse scrolled (871, 284) with delta (0, 0)
Screenshot: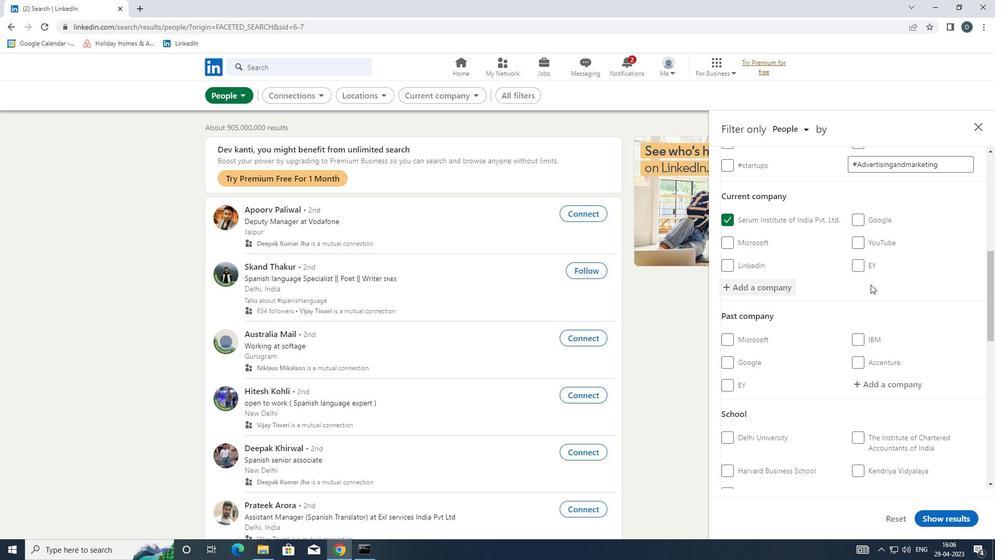 
Action: Mouse moved to (881, 306)
Screenshot: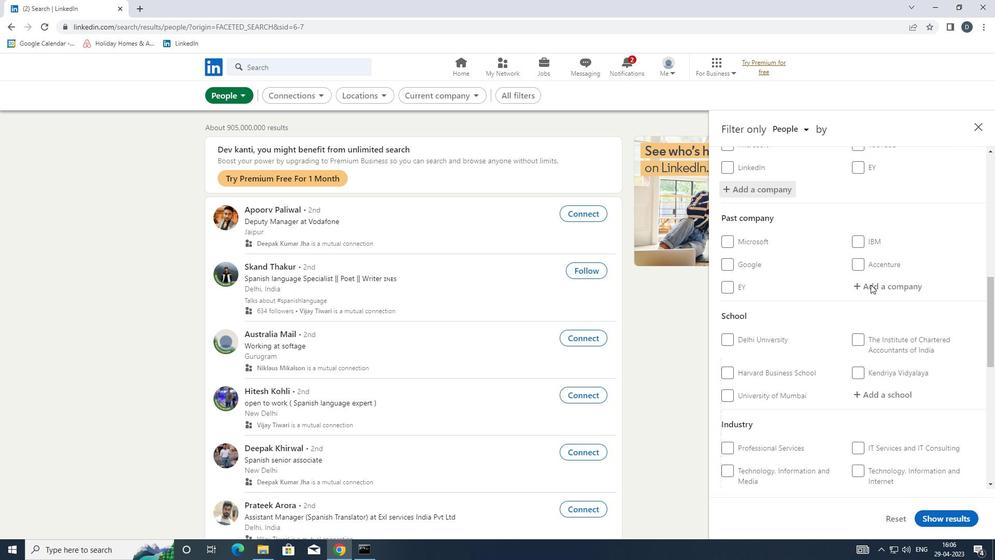 
Action: Mouse scrolled (881, 305) with delta (0, 0)
Screenshot: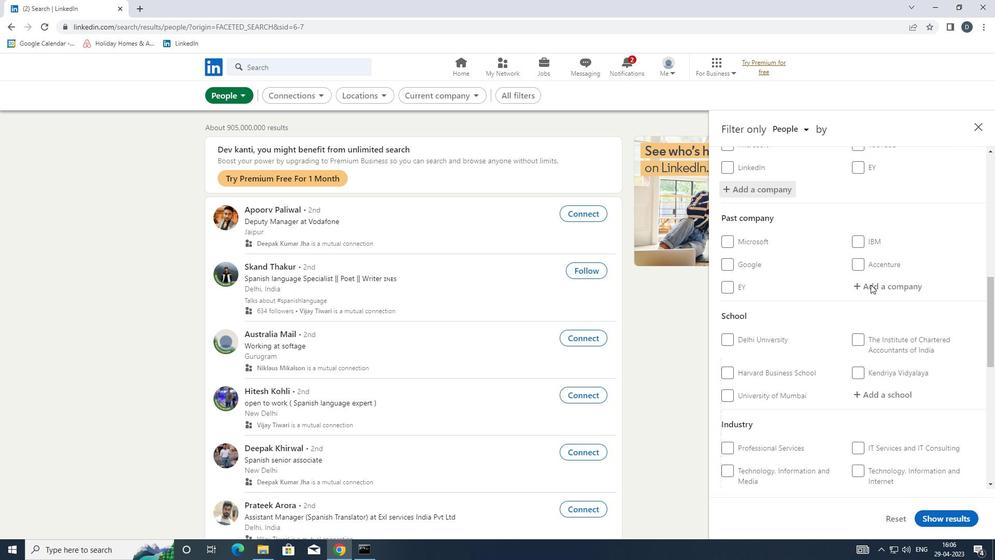 
Action: Mouse moved to (882, 309)
Screenshot: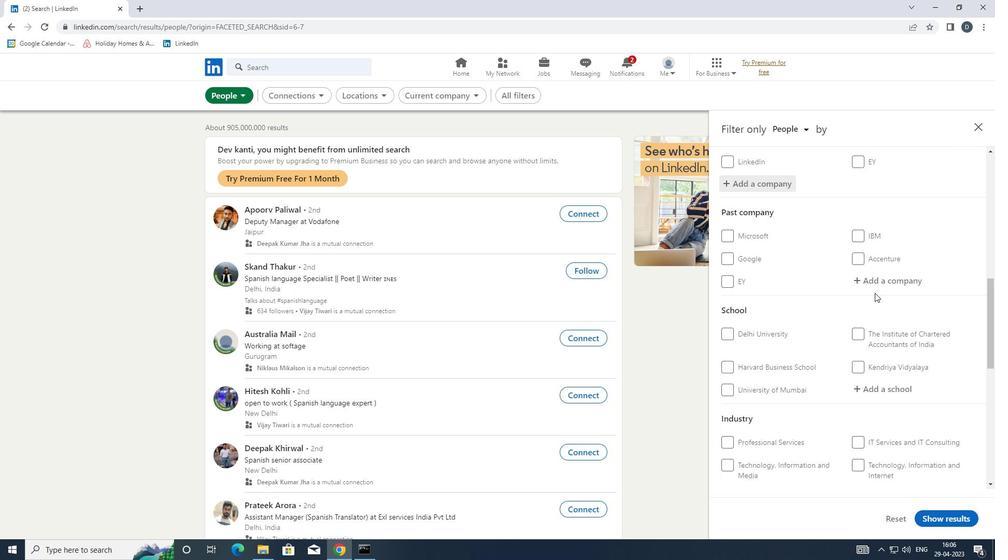 
Action: Mouse scrolled (882, 308) with delta (0, 0)
Screenshot: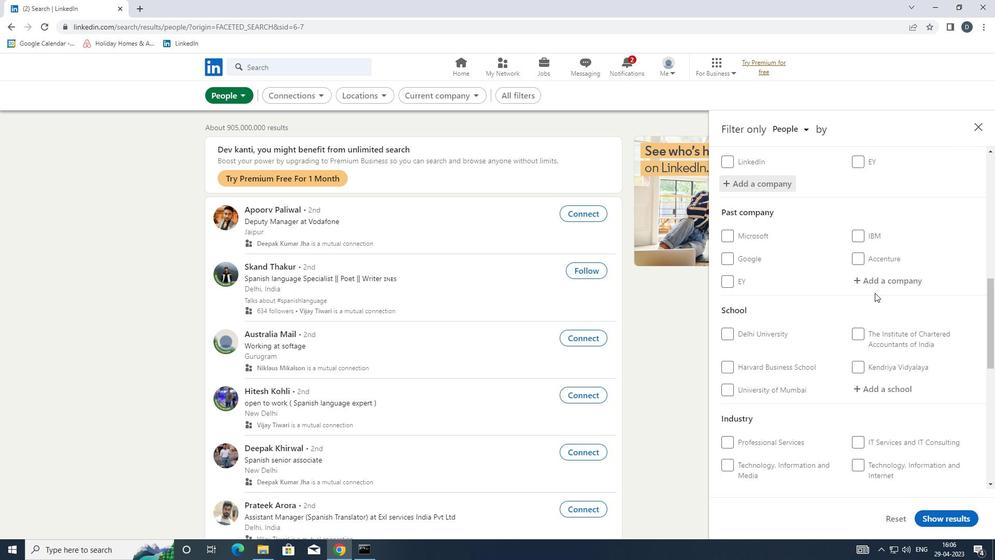 
Action: Mouse moved to (897, 290)
Screenshot: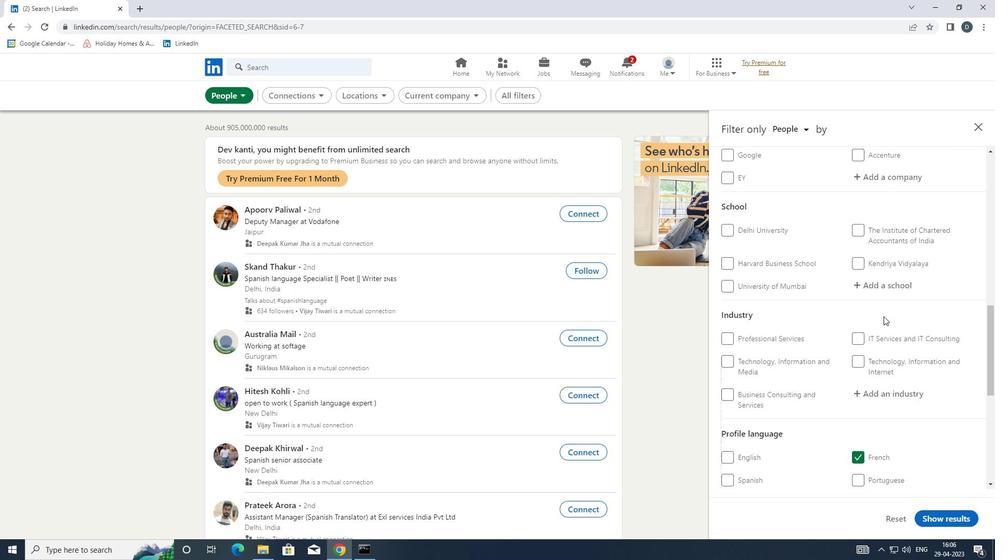 
Action: Mouse pressed left at (897, 290)
Screenshot: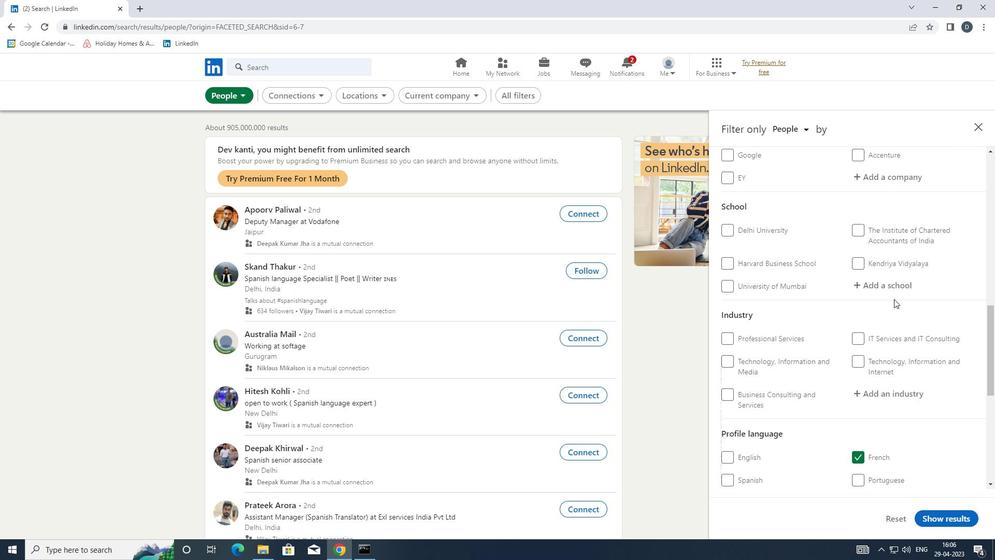 
Action: Key pressed <Key.shift>PRESTI
Screenshot: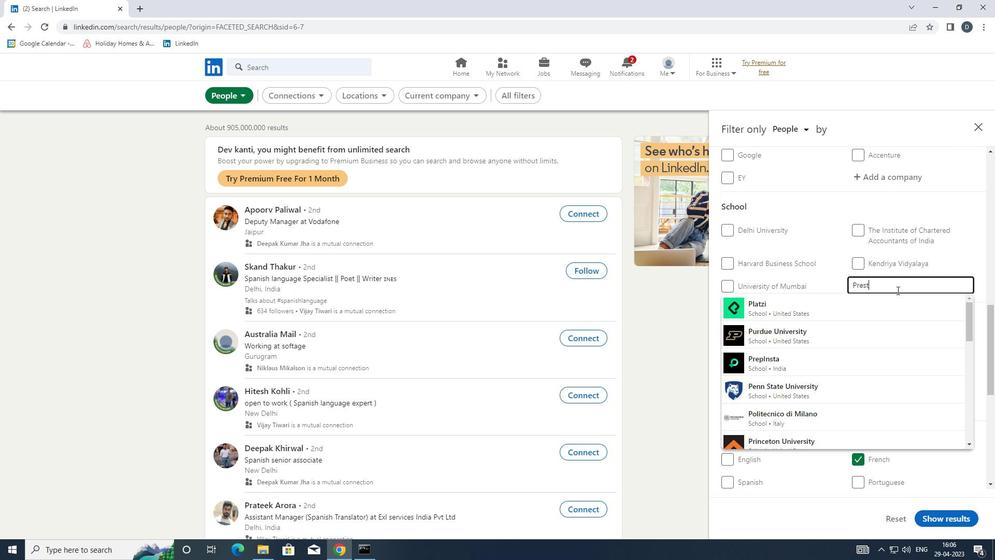 
Action: Mouse moved to (904, 303)
Screenshot: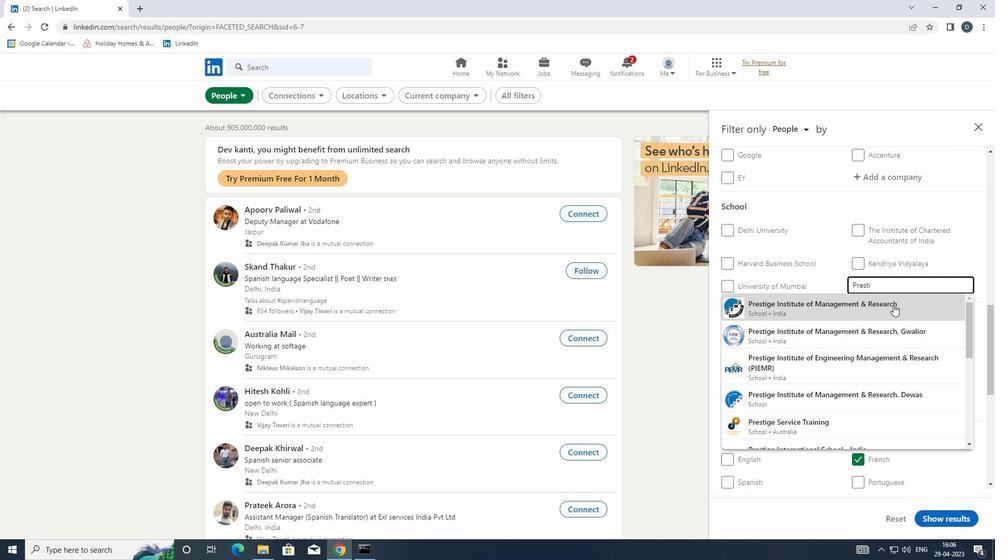 
Action: Mouse pressed left at (904, 303)
Screenshot: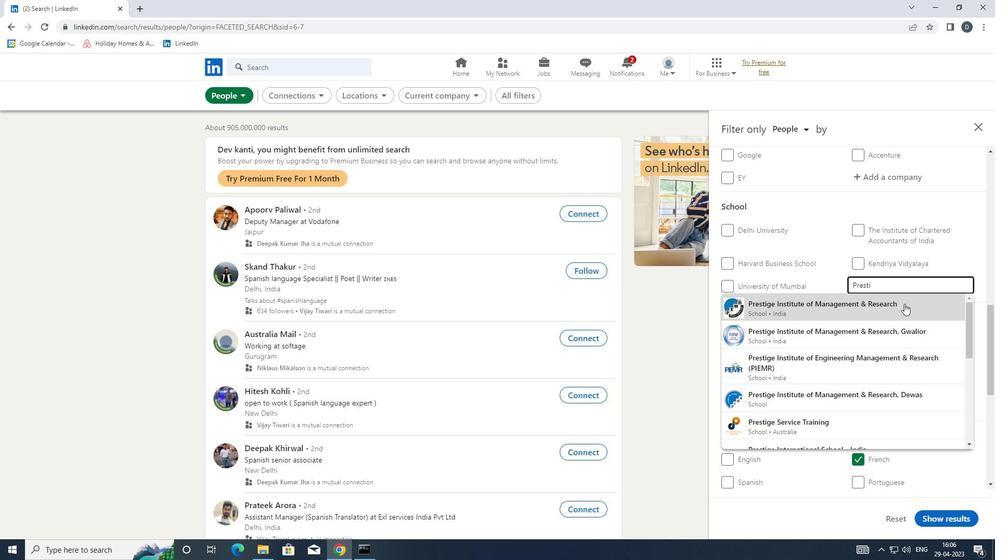 
Action: Mouse moved to (906, 303)
Screenshot: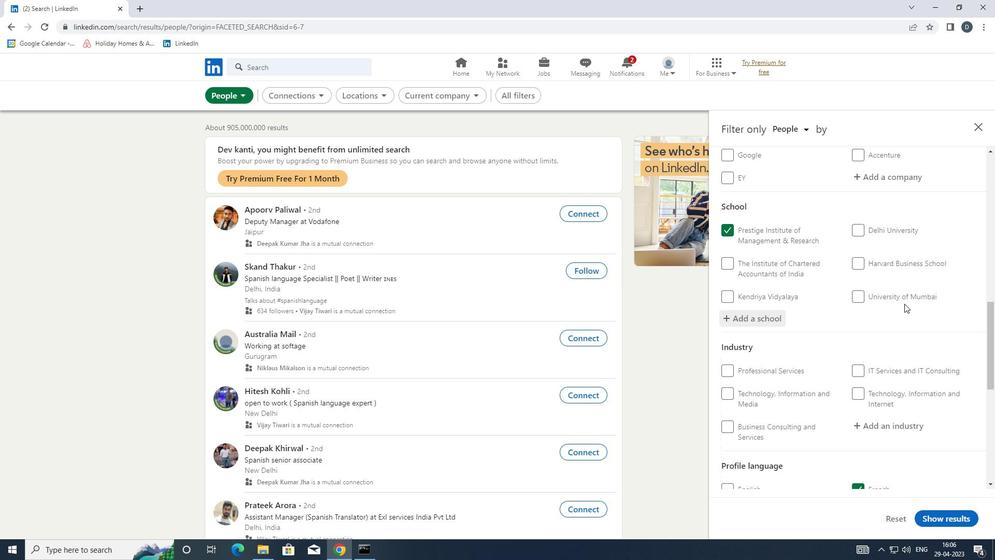 
Action: Mouse scrolled (906, 303) with delta (0, 0)
Screenshot: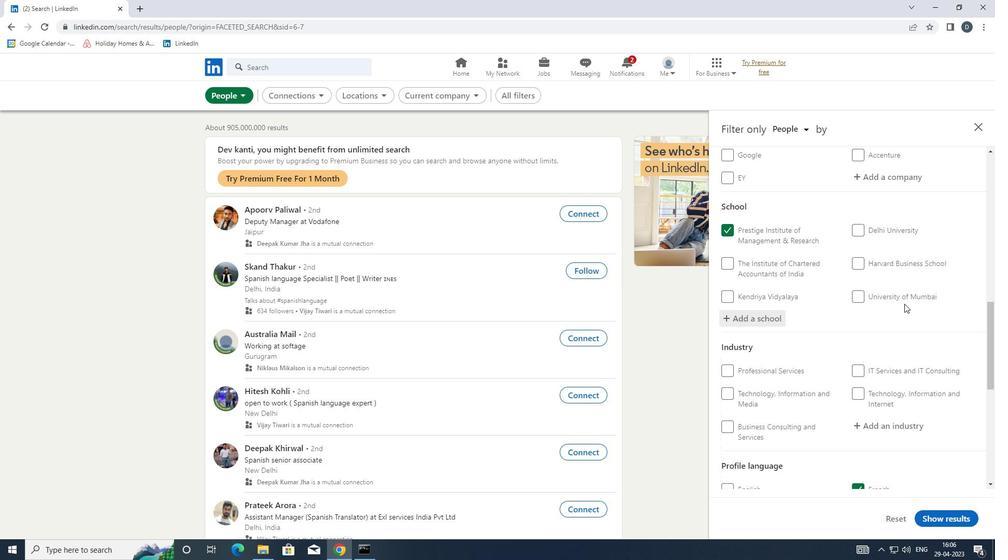 
Action: Mouse scrolled (906, 303) with delta (0, 0)
Screenshot: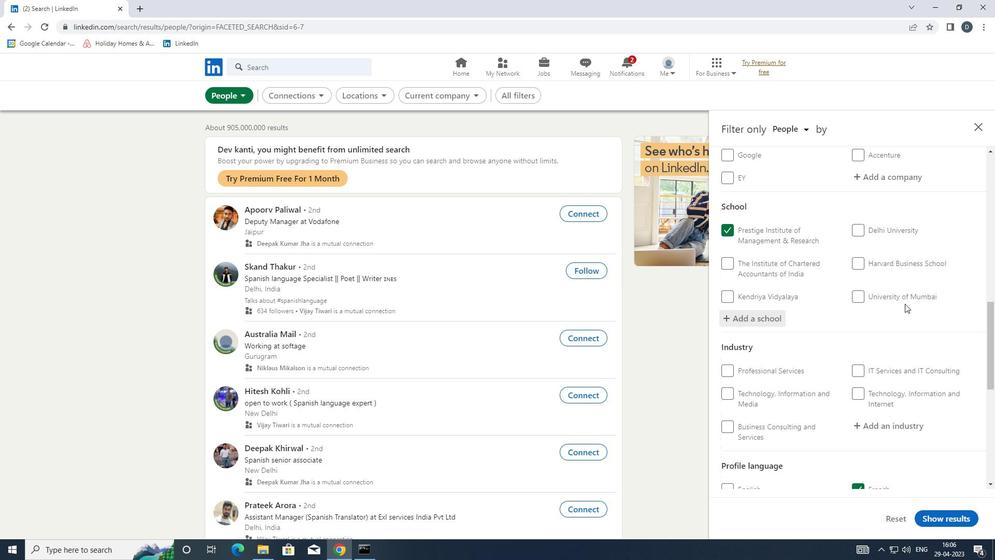 
Action: Mouse scrolled (906, 303) with delta (0, 0)
Screenshot: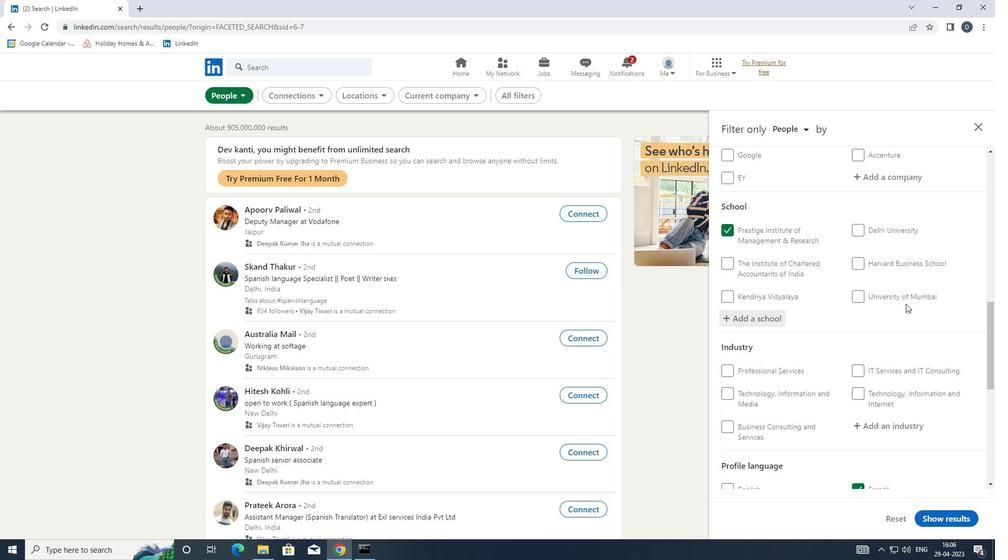 
Action: Mouse moved to (903, 267)
Screenshot: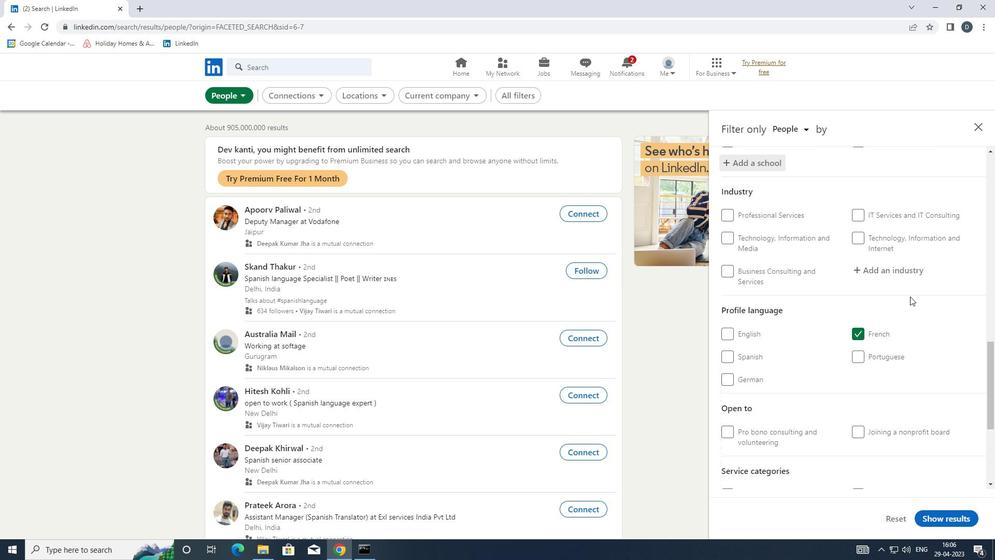 
Action: Mouse pressed left at (903, 267)
Screenshot: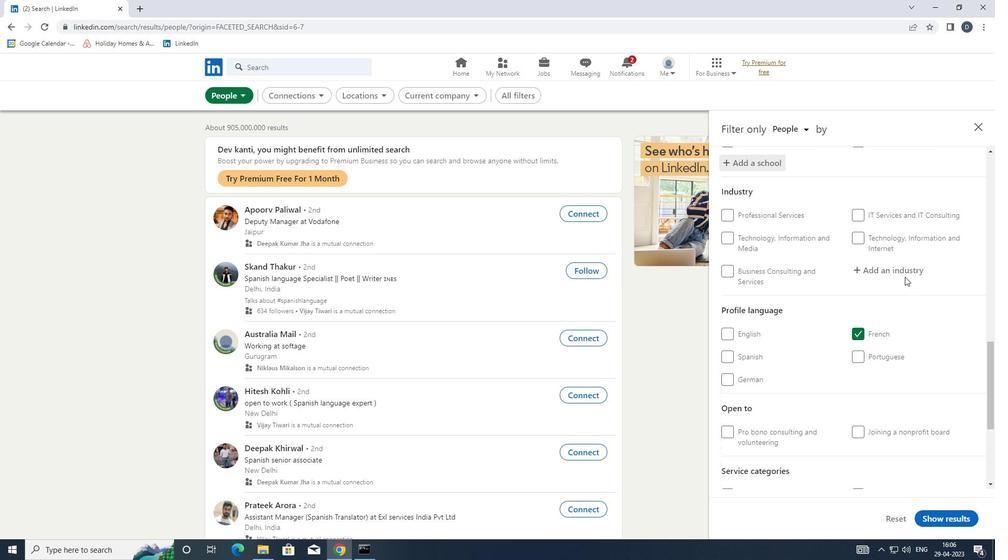 
Action: Key pressed <Key.shift><Key.shift><Key.shift>RELIG<Key.down><Key.enter>
Screenshot: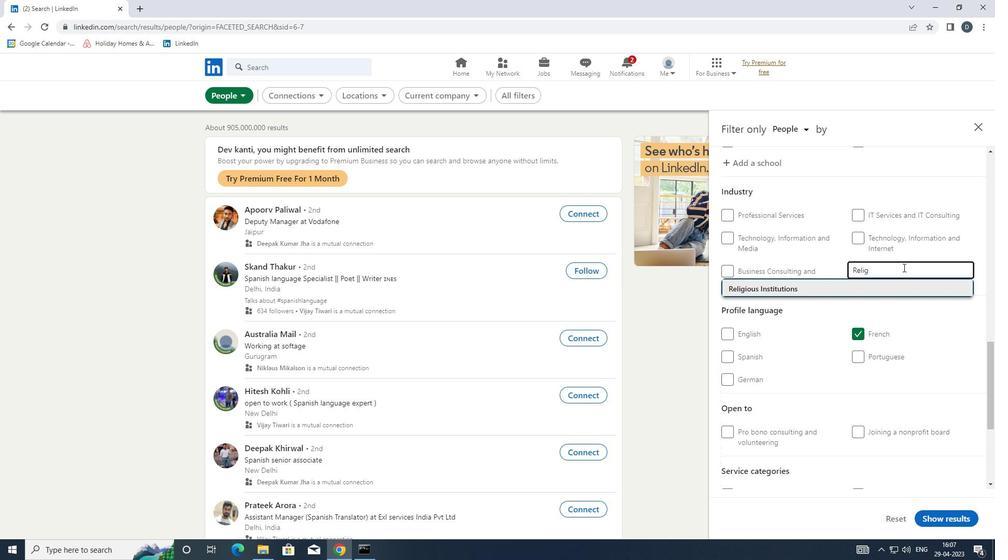 
Action: Mouse moved to (902, 268)
Screenshot: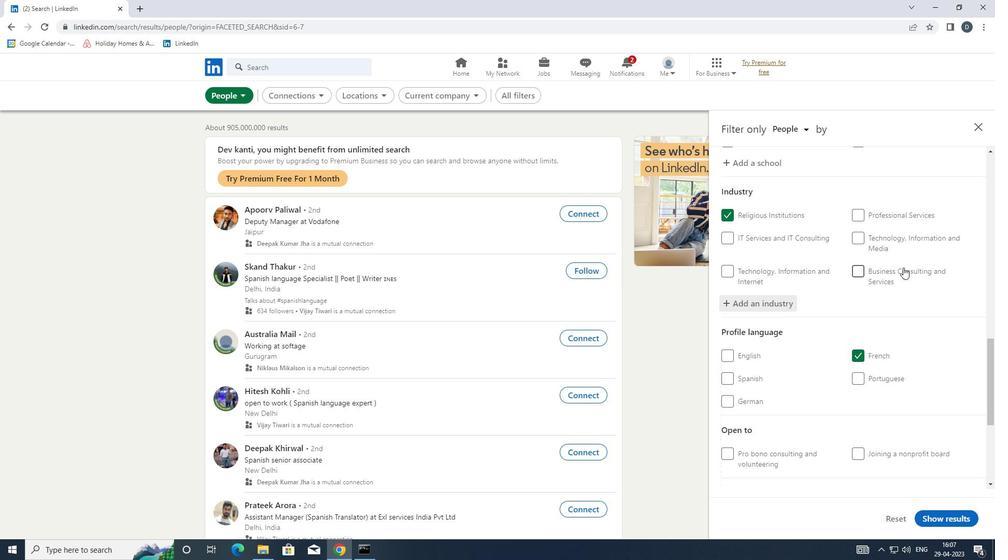 
Action: Mouse scrolled (902, 268) with delta (0, 0)
Screenshot: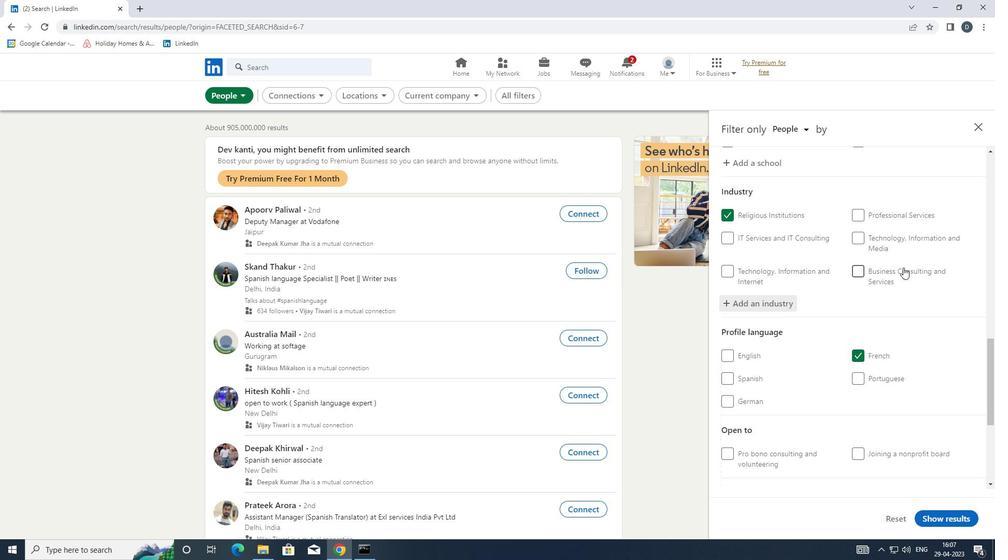 
Action: Mouse moved to (901, 271)
Screenshot: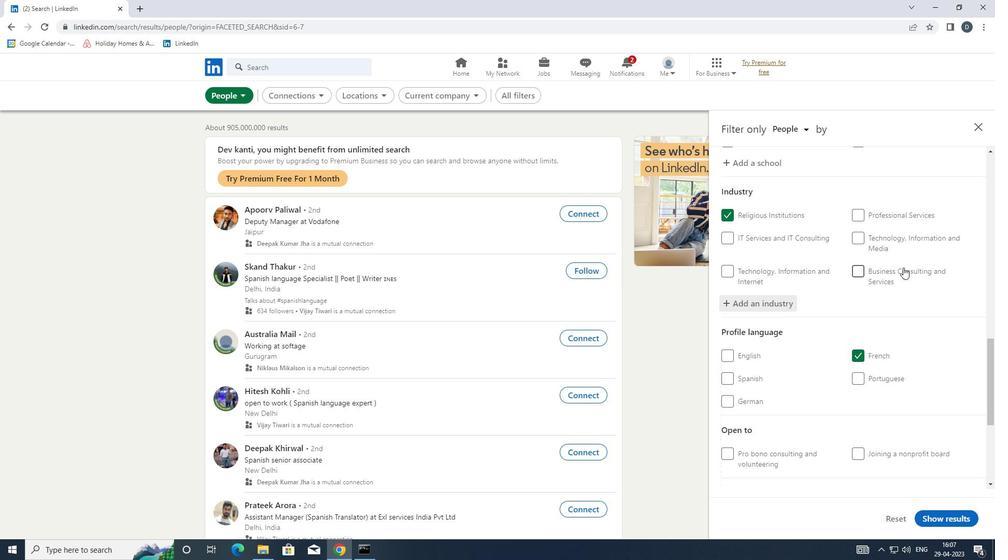 
Action: Mouse scrolled (901, 270) with delta (0, 0)
Screenshot: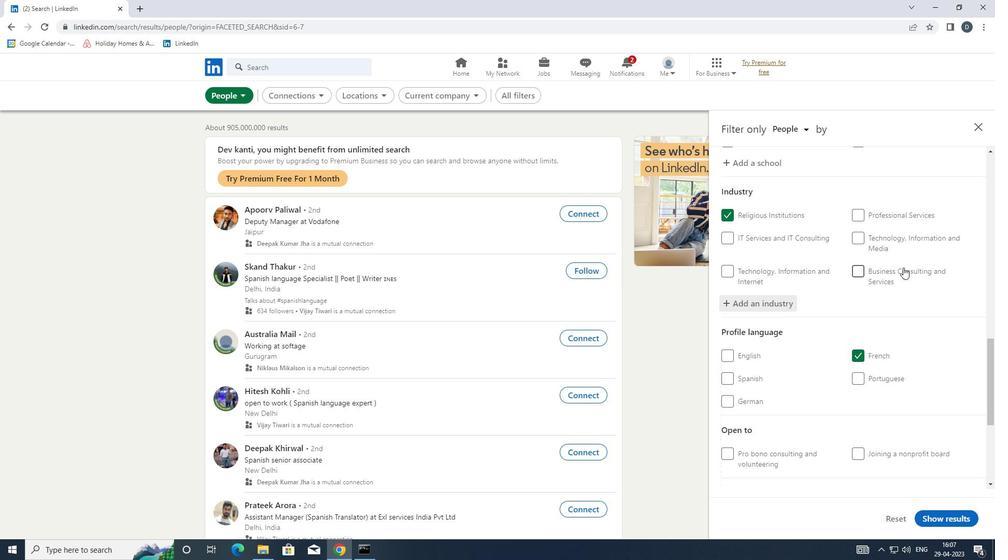 
Action: Mouse scrolled (901, 270) with delta (0, 0)
Screenshot: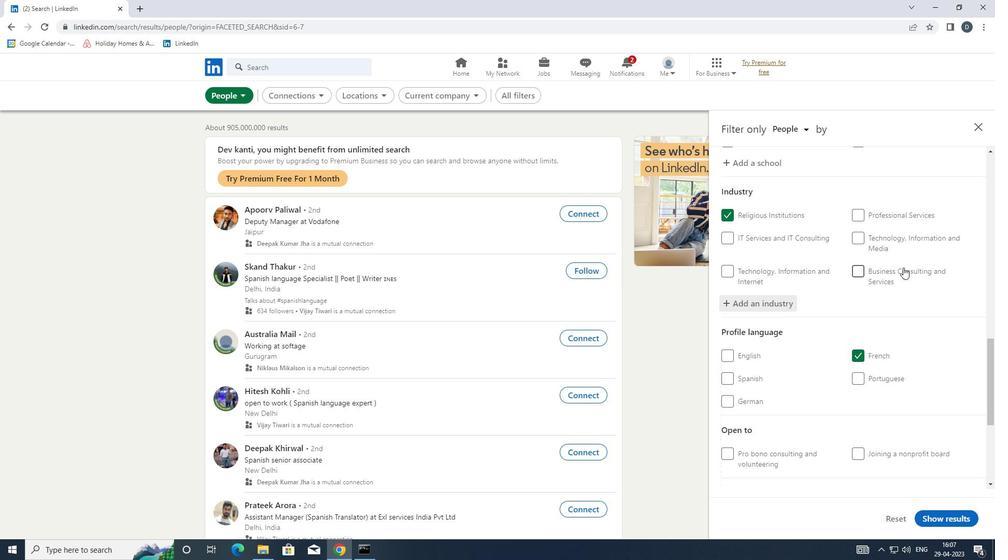 
Action: Mouse scrolled (901, 270) with delta (0, 0)
Screenshot: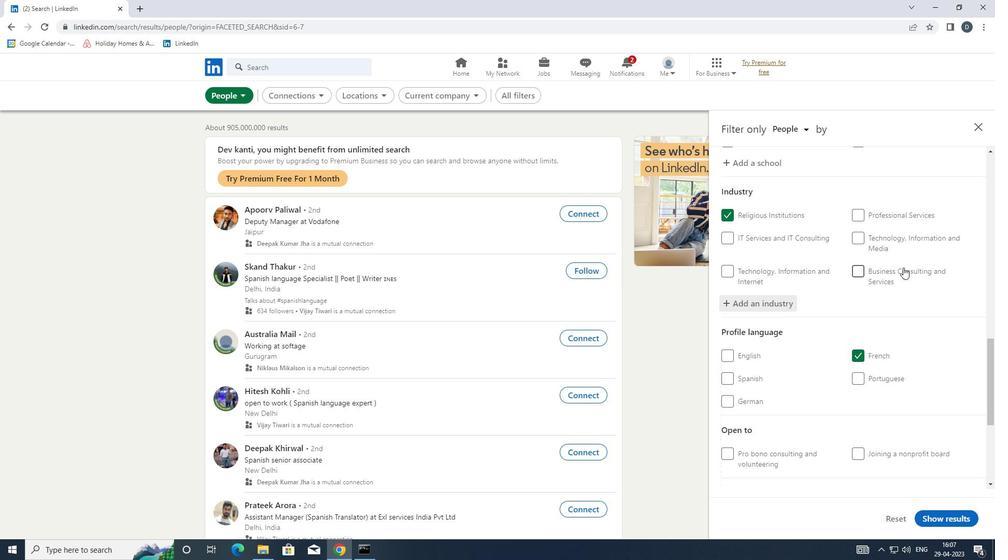 
Action: Mouse moved to (789, 230)
Screenshot: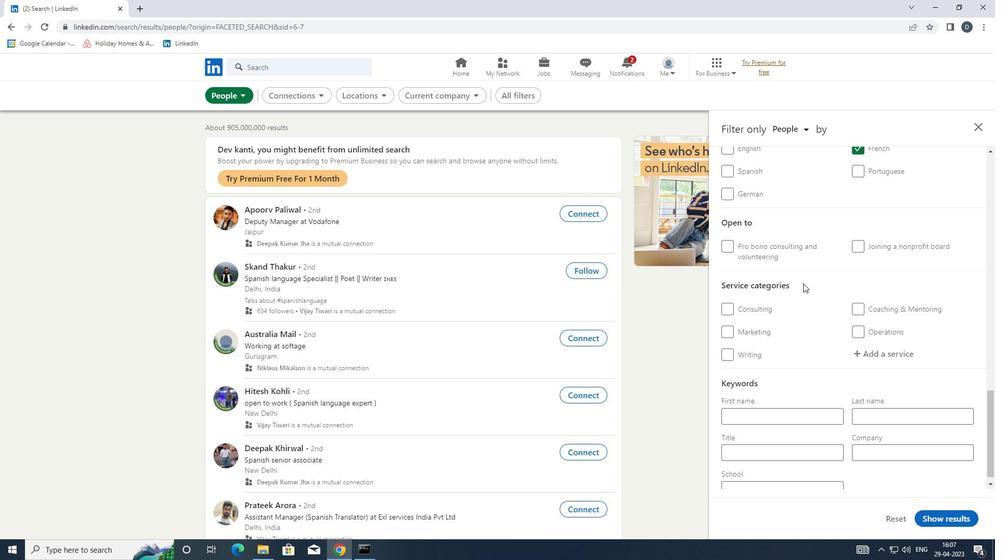 
Action: Mouse scrolled (789, 231) with delta (0, 0)
Screenshot: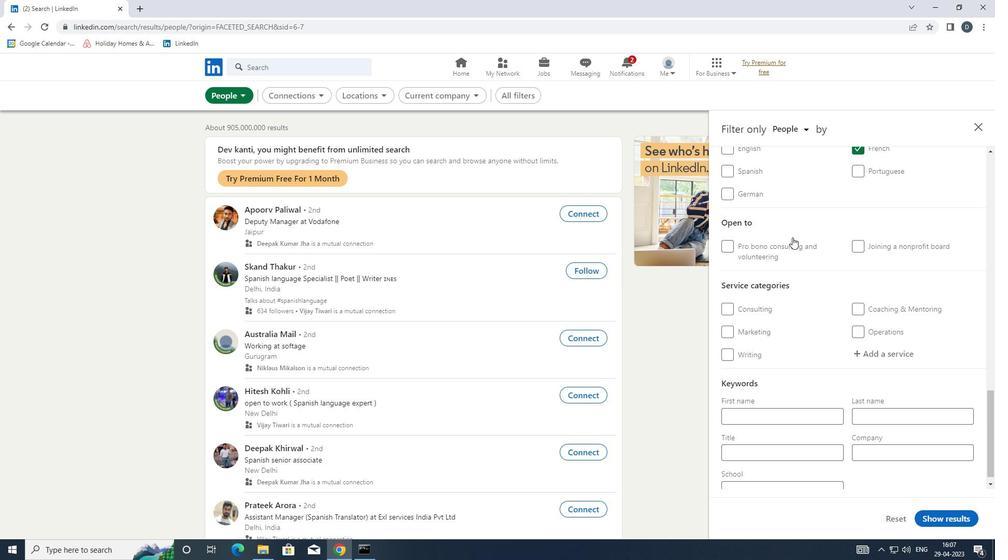 
Action: Mouse moved to (819, 256)
Screenshot: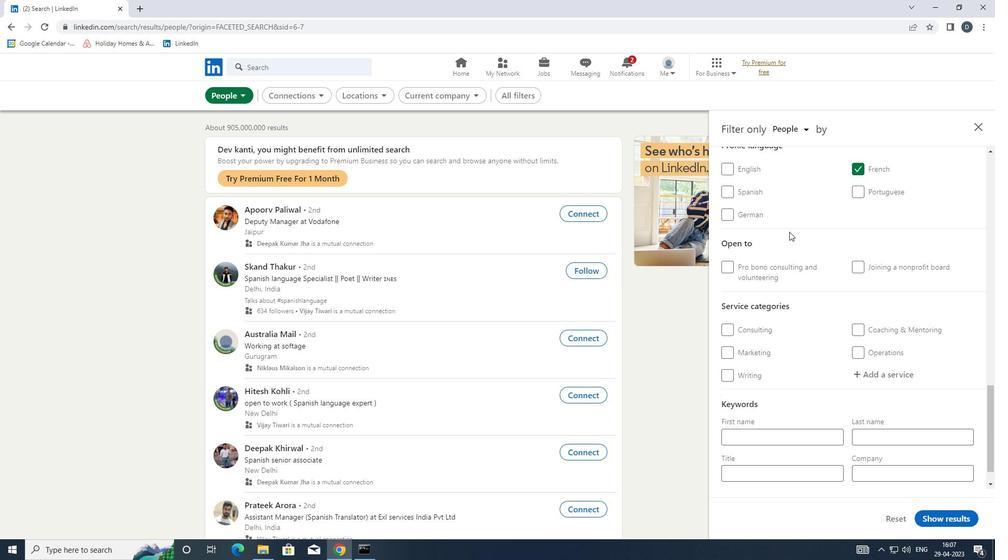 
Action: Mouse scrolled (819, 255) with delta (0, 0)
Screenshot: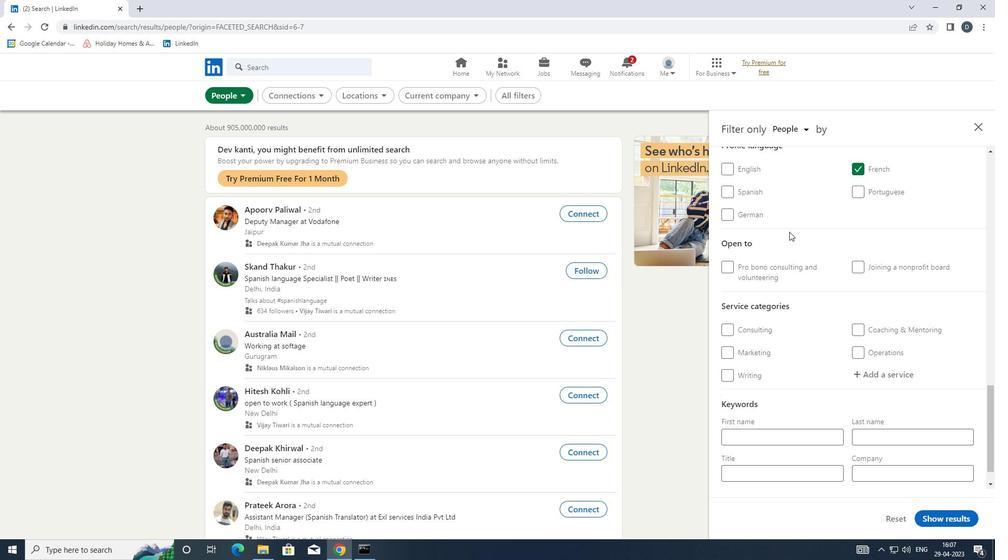 
Action: Mouse moved to (828, 259)
Screenshot: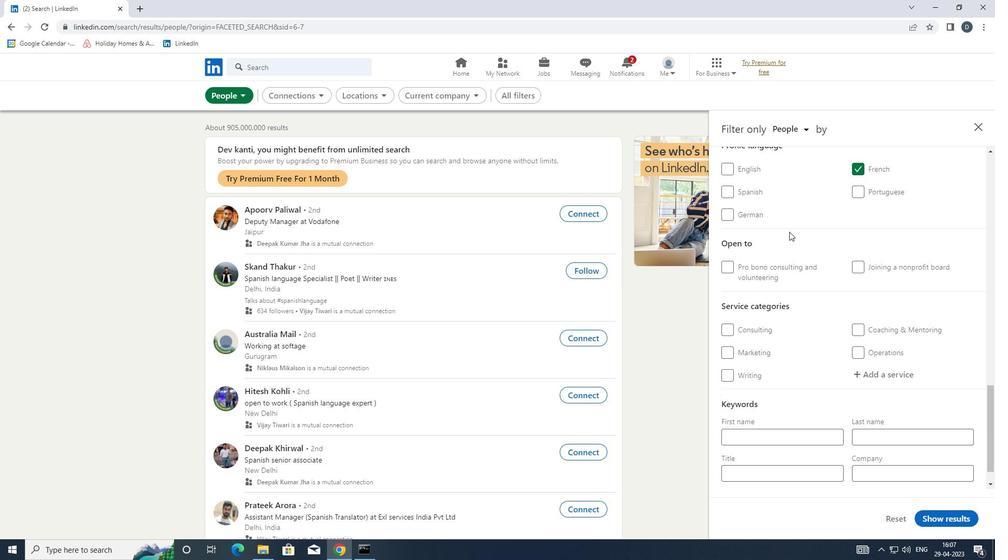 
Action: Mouse scrolled (828, 259) with delta (0, 0)
Screenshot: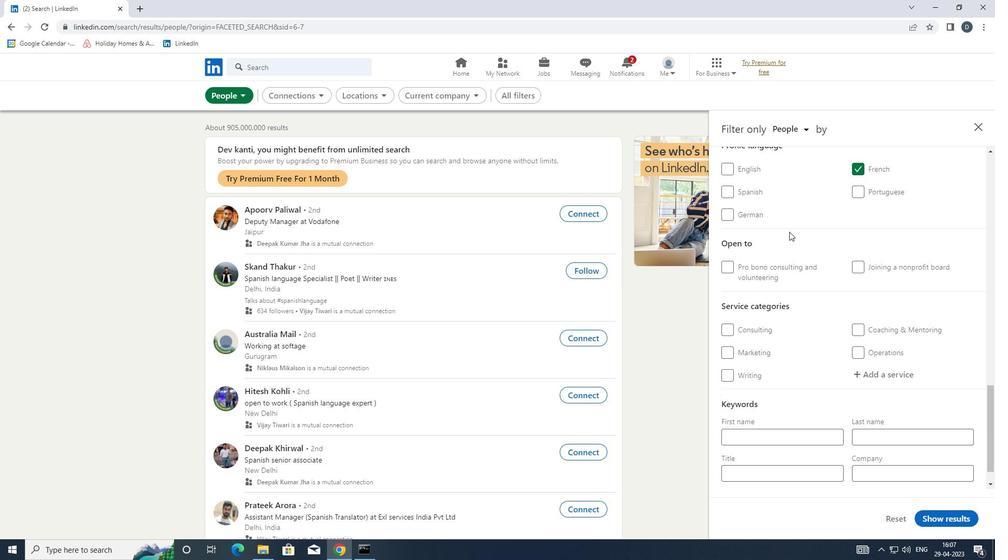 
Action: Mouse moved to (875, 345)
Screenshot: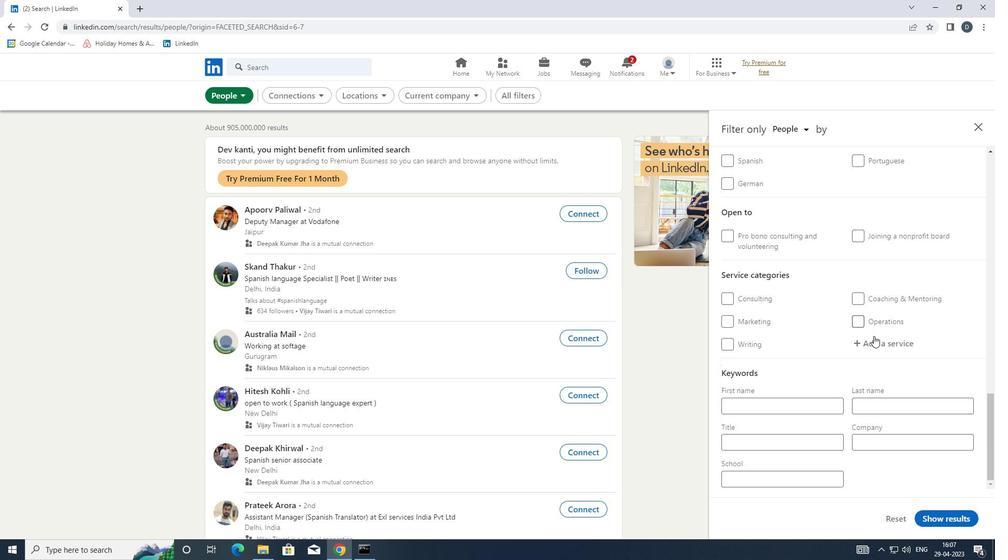 
Action: Mouse pressed left at (875, 345)
Screenshot: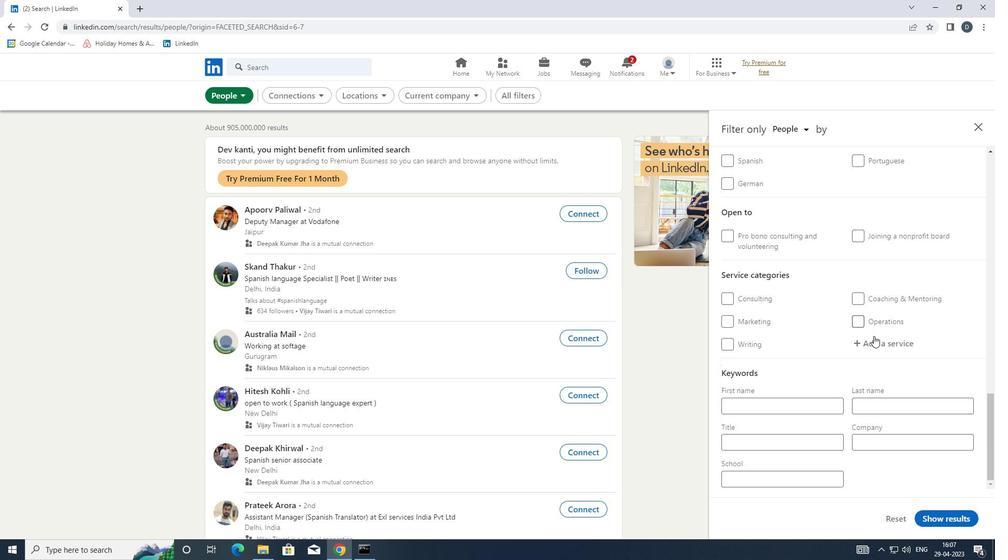 
Action: Key pressed <Key.caps_lock><Key.caps_lock><Key.caps_lock><Key.shift>DUI<Key.down><Key.enter>
Screenshot: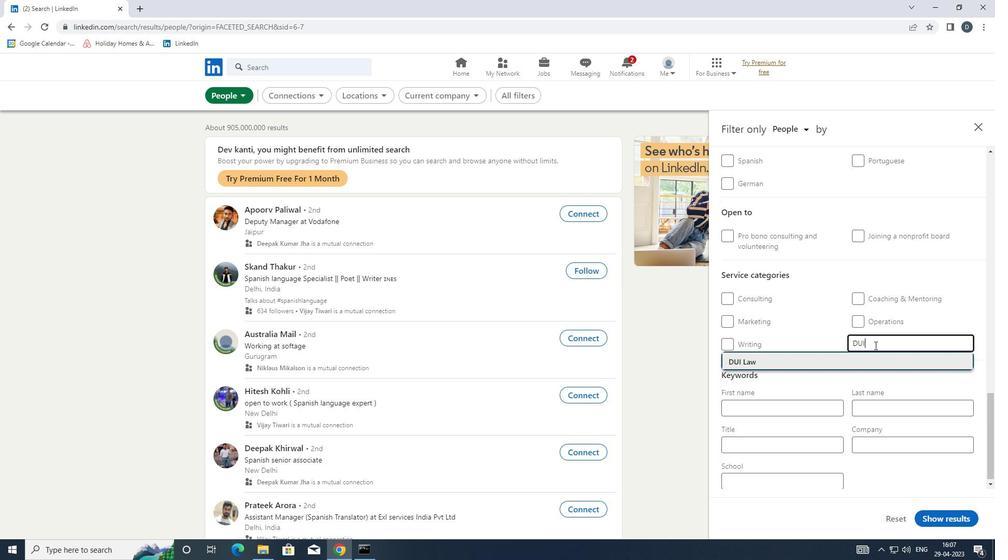 
Action: Mouse scrolled (875, 344) with delta (0, 0)
Screenshot: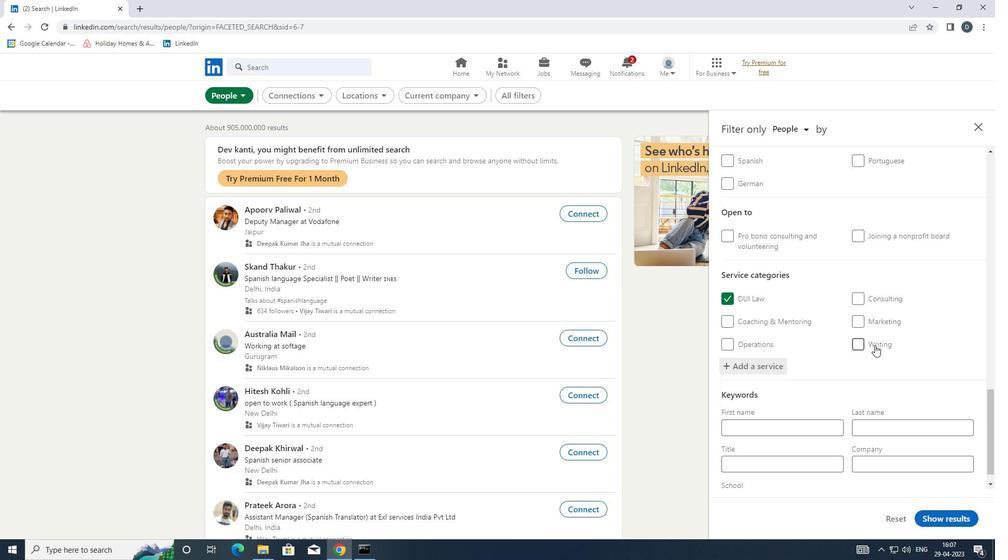 
Action: Mouse scrolled (875, 344) with delta (0, 0)
Screenshot: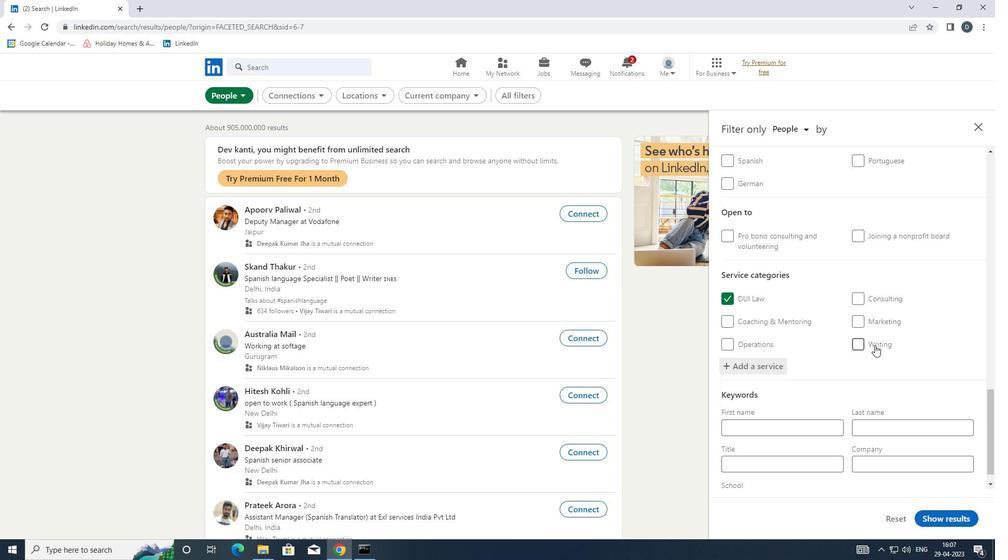 
Action: Mouse moved to (875, 346)
Screenshot: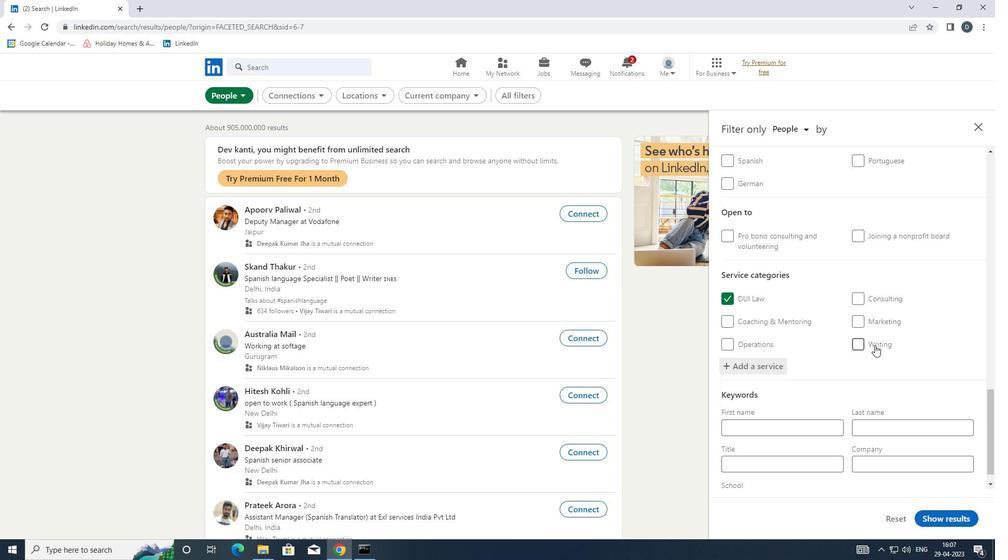 
Action: Mouse scrolled (875, 346) with delta (0, 0)
Screenshot: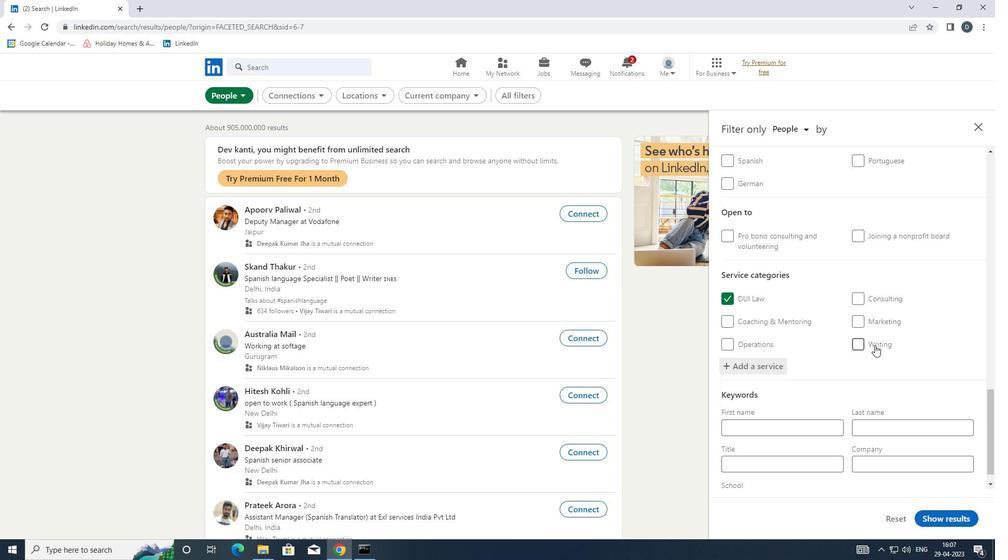 
Action: Mouse moved to (875, 349)
Screenshot: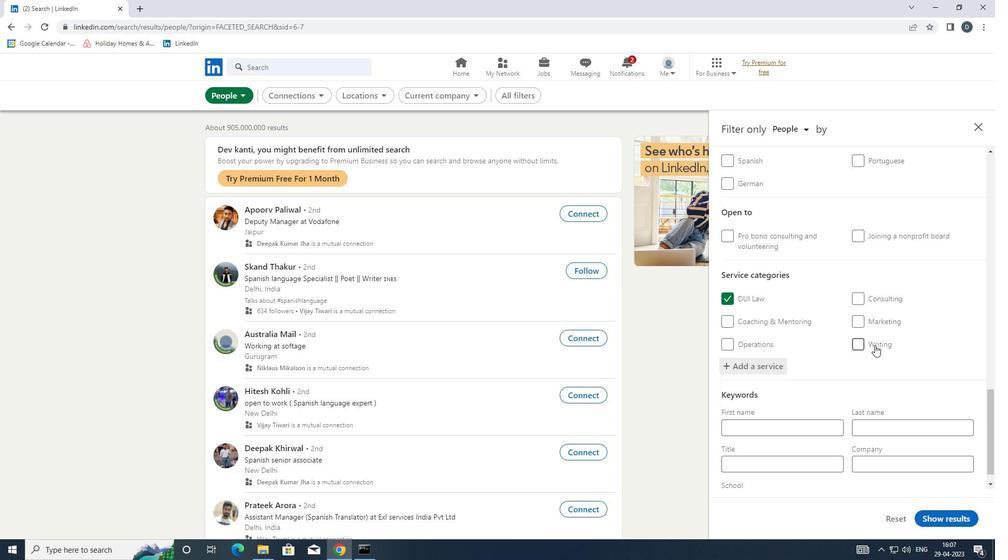 
Action: Mouse scrolled (875, 349) with delta (0, 0)
Screenshot: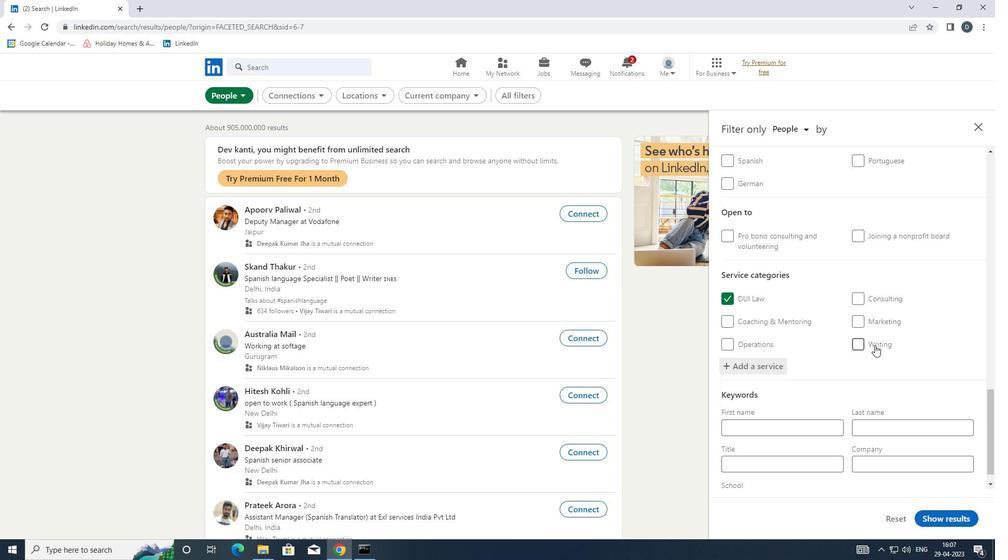 
Action: Mouse moved to (775, 452)
Screenshot: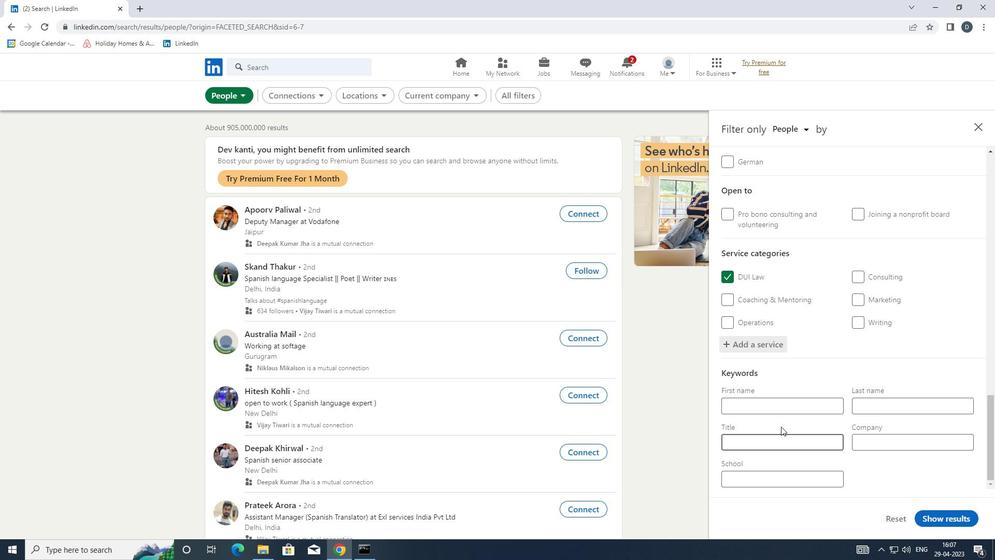 
Action: Mouse pressed left at (775, 452)
Screenshot: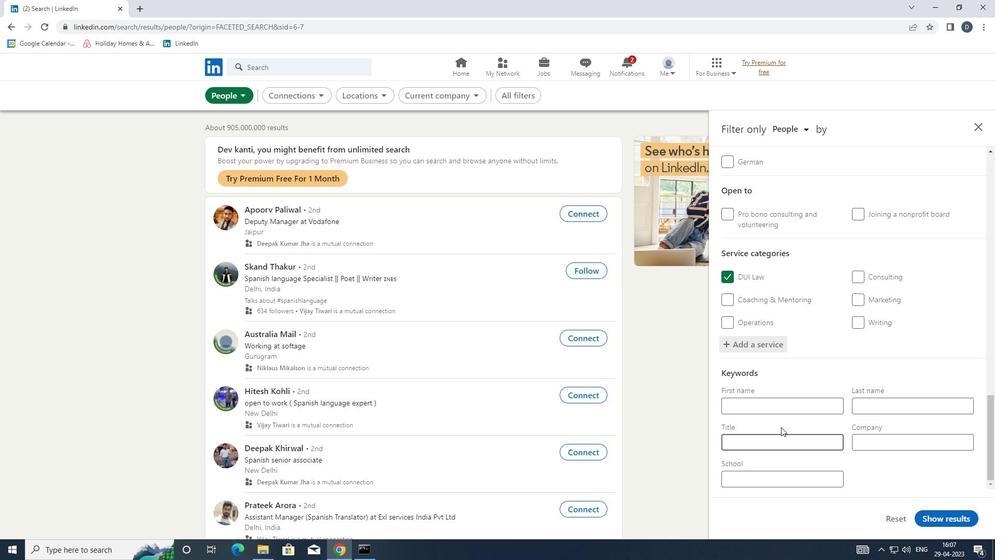 
Action: Mouse moved to (777, 449)
Screenshot: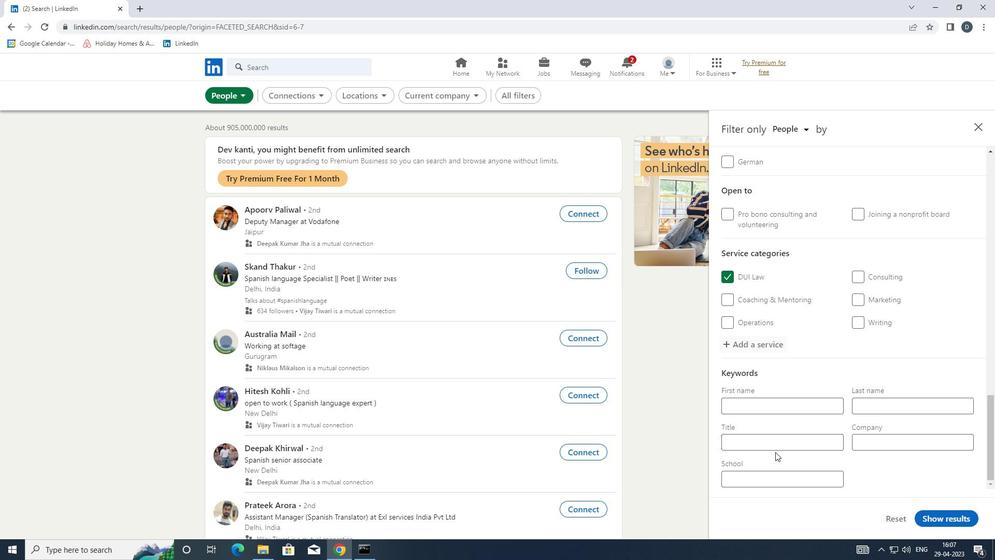 
Action: Mouse pressed left at (777, 449)
Screenshot: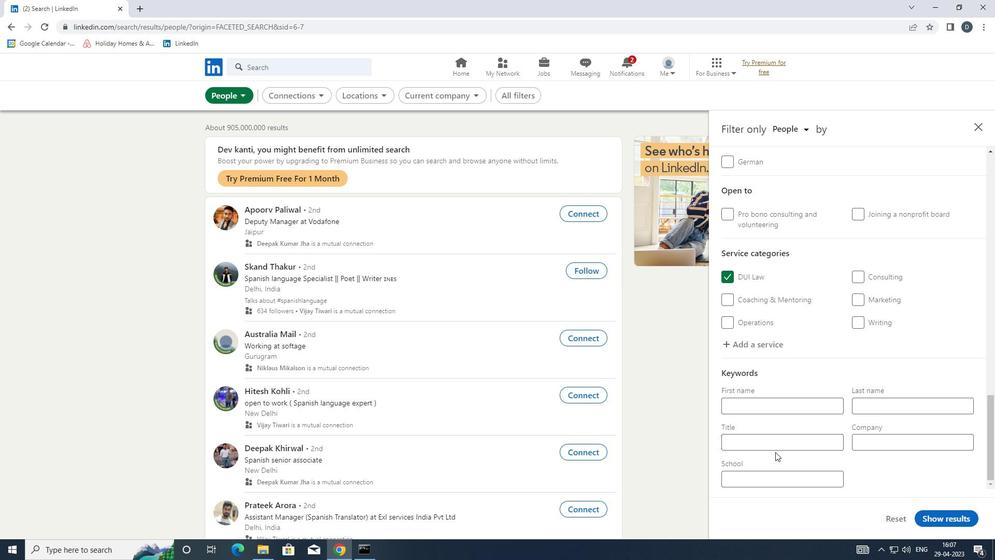 
Action: Mouse moved to (790, 433)
Screenshot: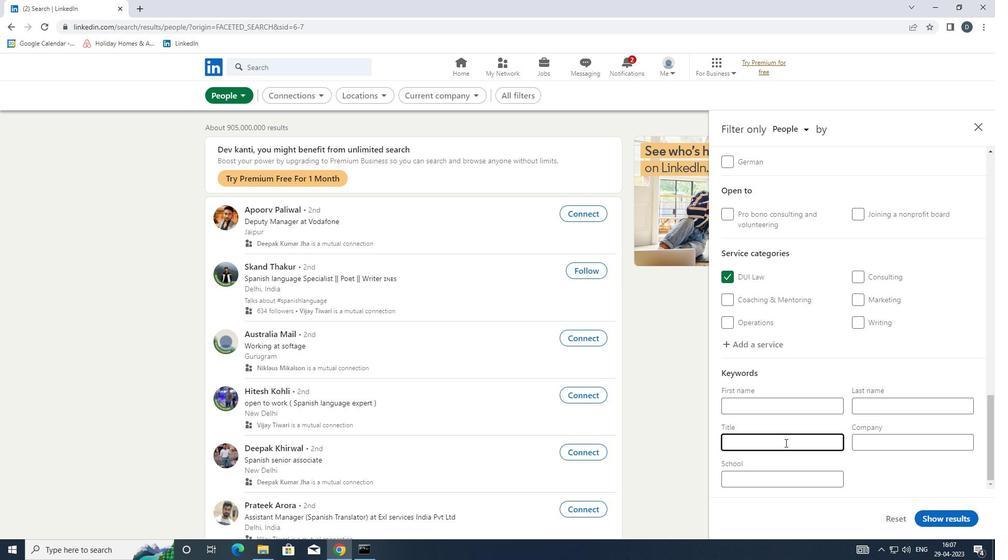 
Action: Key pressed <Key.shift><Key.shift><Key.shift>MORTGAGE<Key.space><Key.shift>LOAN<Key.space><Key.shift>PROCESSOR
Screenshot: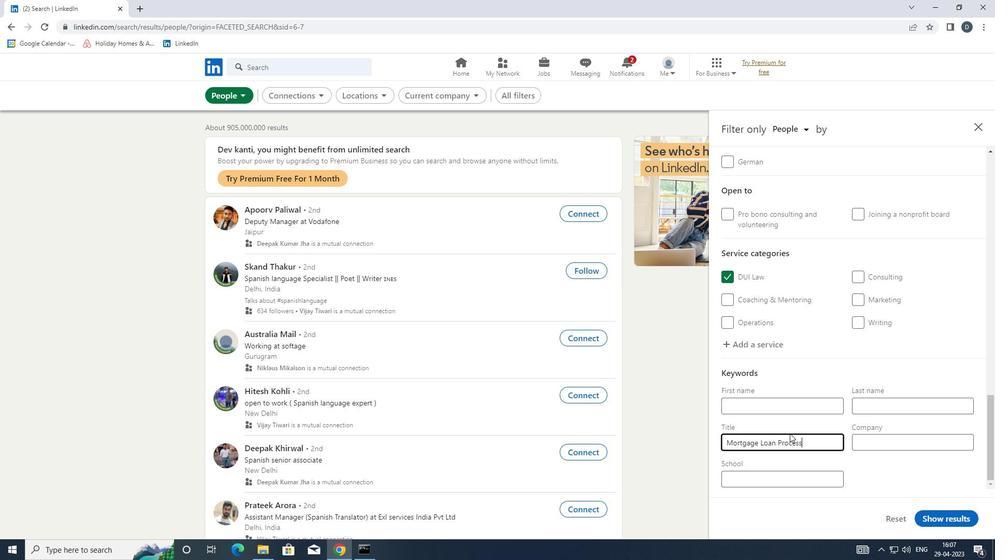 
Action: Mouse moved to (952, 523)
Screenshot: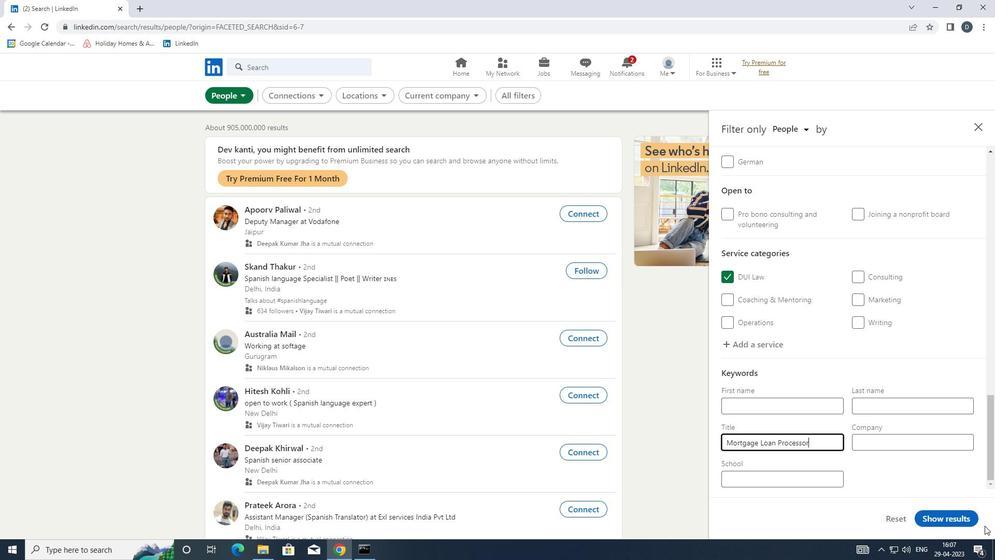 
Action: Mouse pressed left at (952, 523)
Screenshot: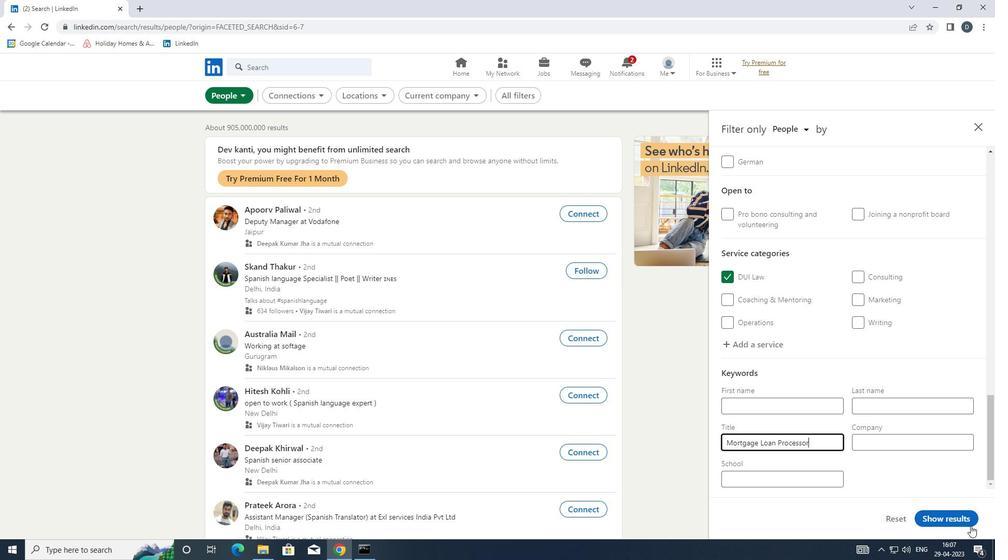 
Action: Mouse moved to (644, 273)
Screenshot: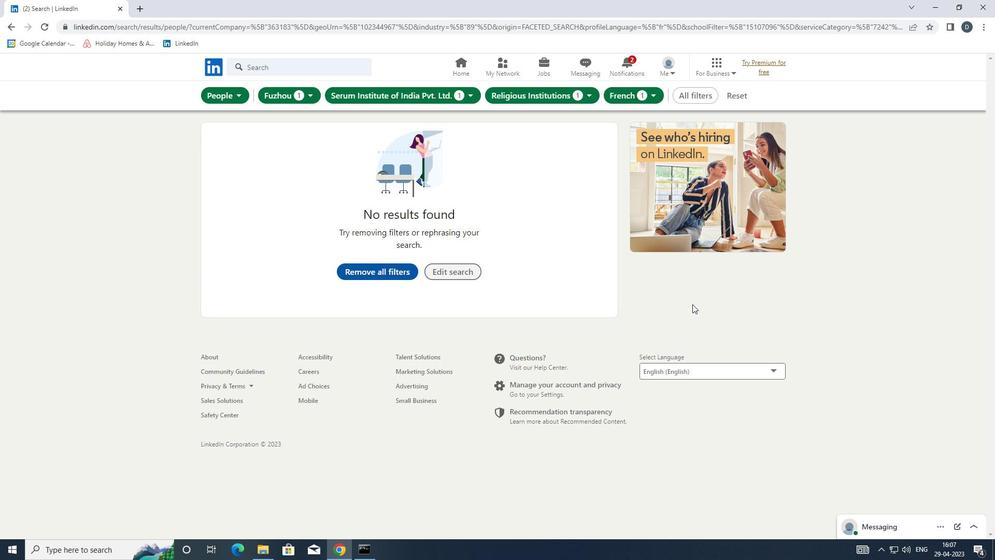 
